 Task: Create new Company, with domain: 'viacomcbs.com' and type: 'Prospect'. Add new contact for this company, with mail Id: 'Asha.Moore@viacomcbs.com', First Name: Asha, Last name:  Moore, Job Title: 'UI/UX Developer', Phone Number: '(408) 555-9016'. Change life cycle stage to  Lead and lead status to  Open. Logged in from softage.1@softage.net
Action: Mouse moved to (119, 76)
Screenshot: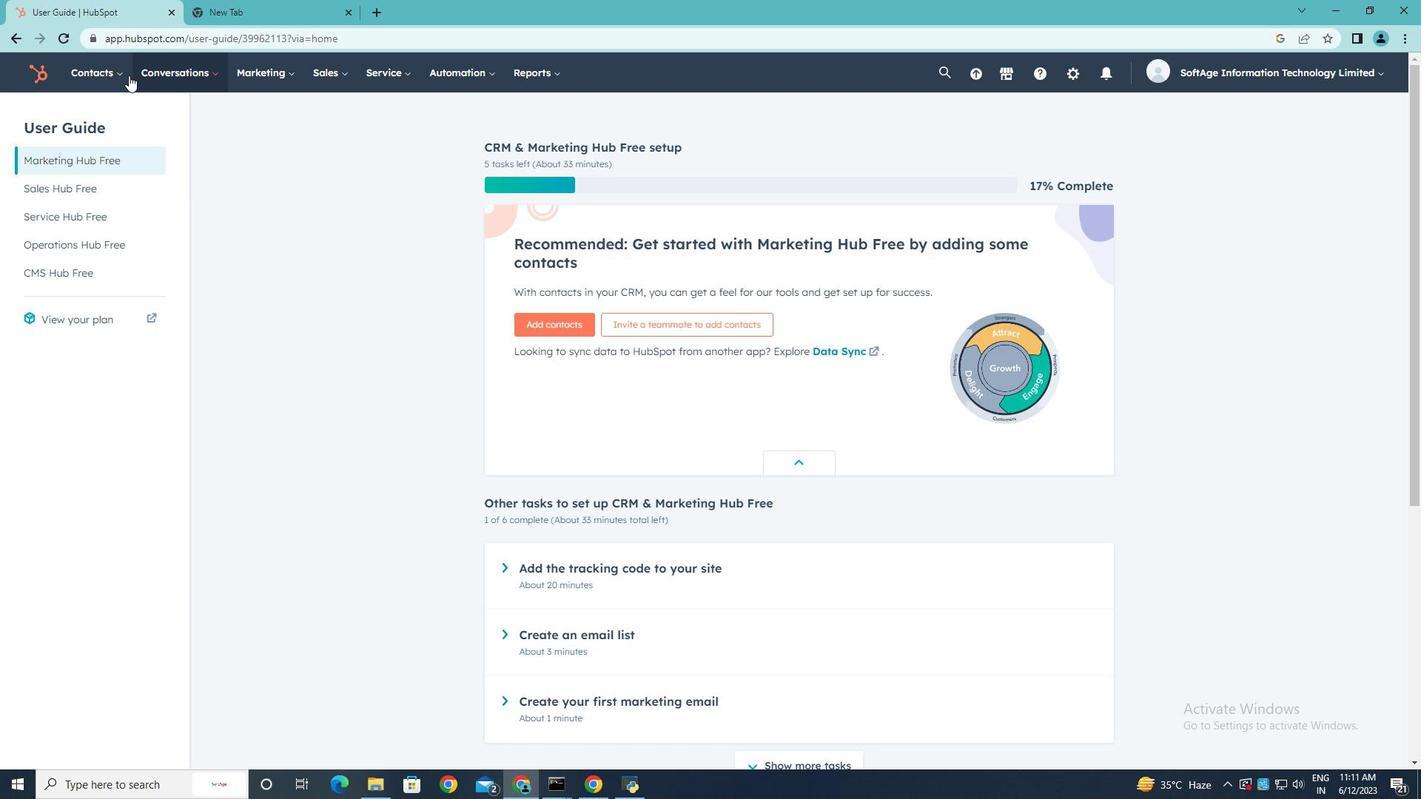 
Action: Mouse pressed left at (119, 76)
Screenshot: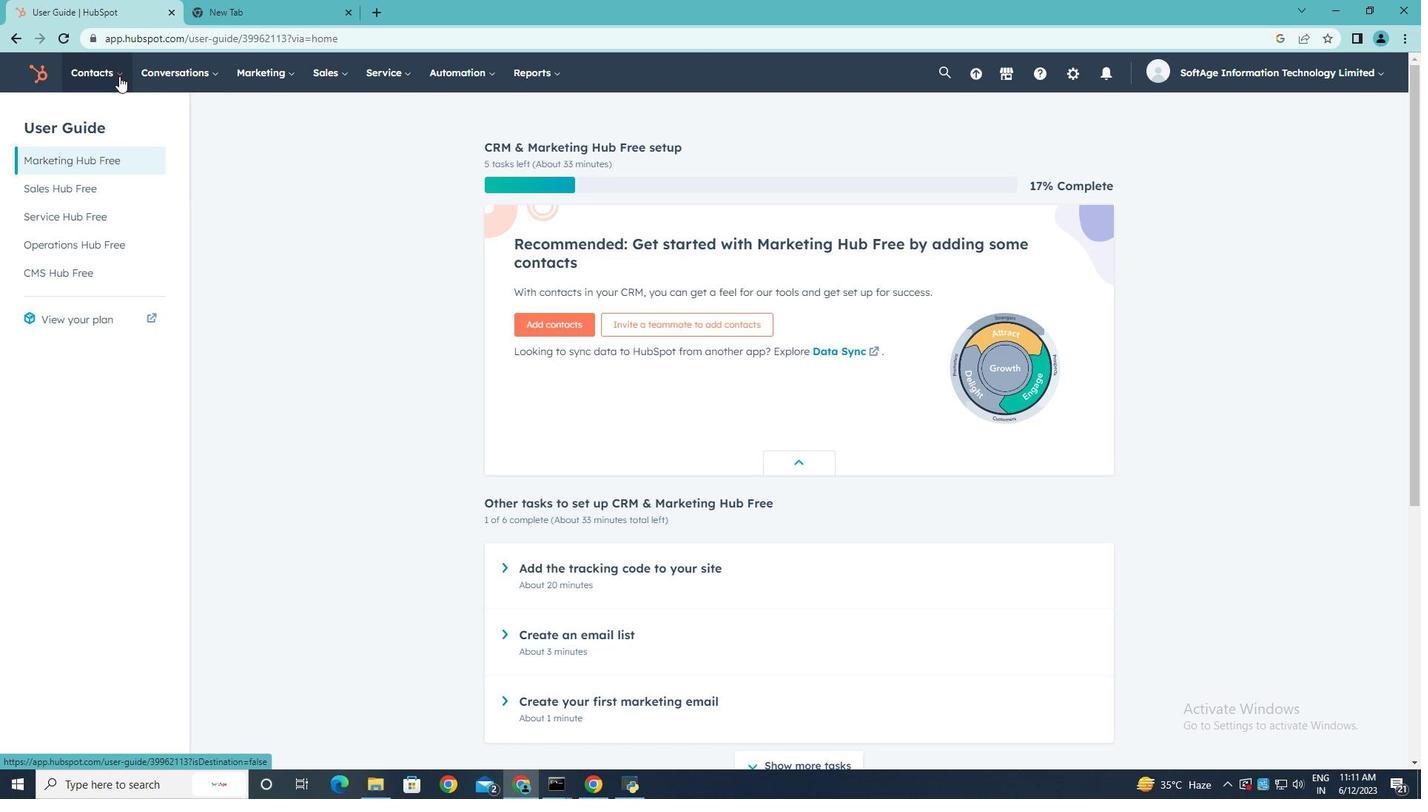 
Action: Mouse moved to (114, 145)
Screenshot: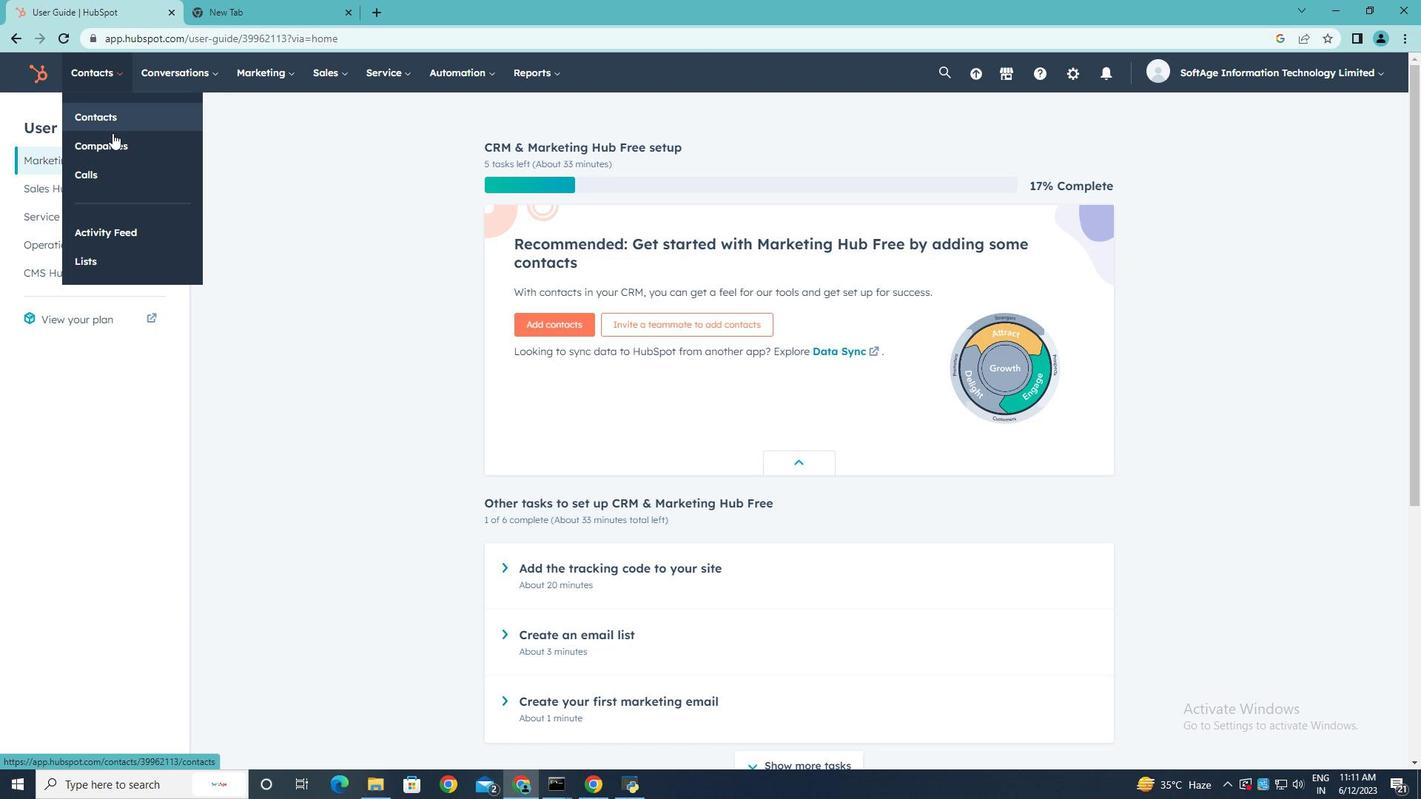 
Action: Mouse pressed left at (114, 145)
Screenshot: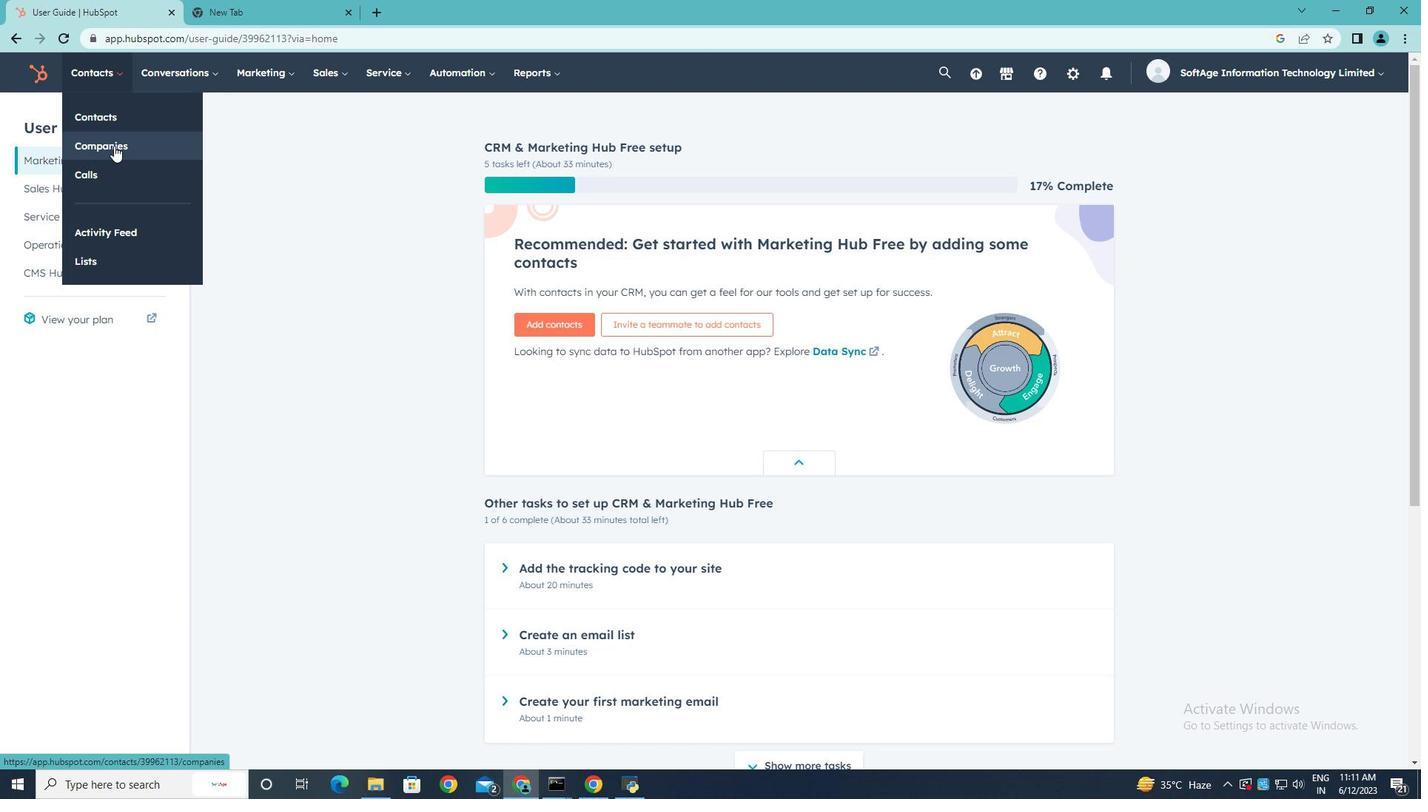 
Action: Mouse moved to (1330, 126)
Screenshot: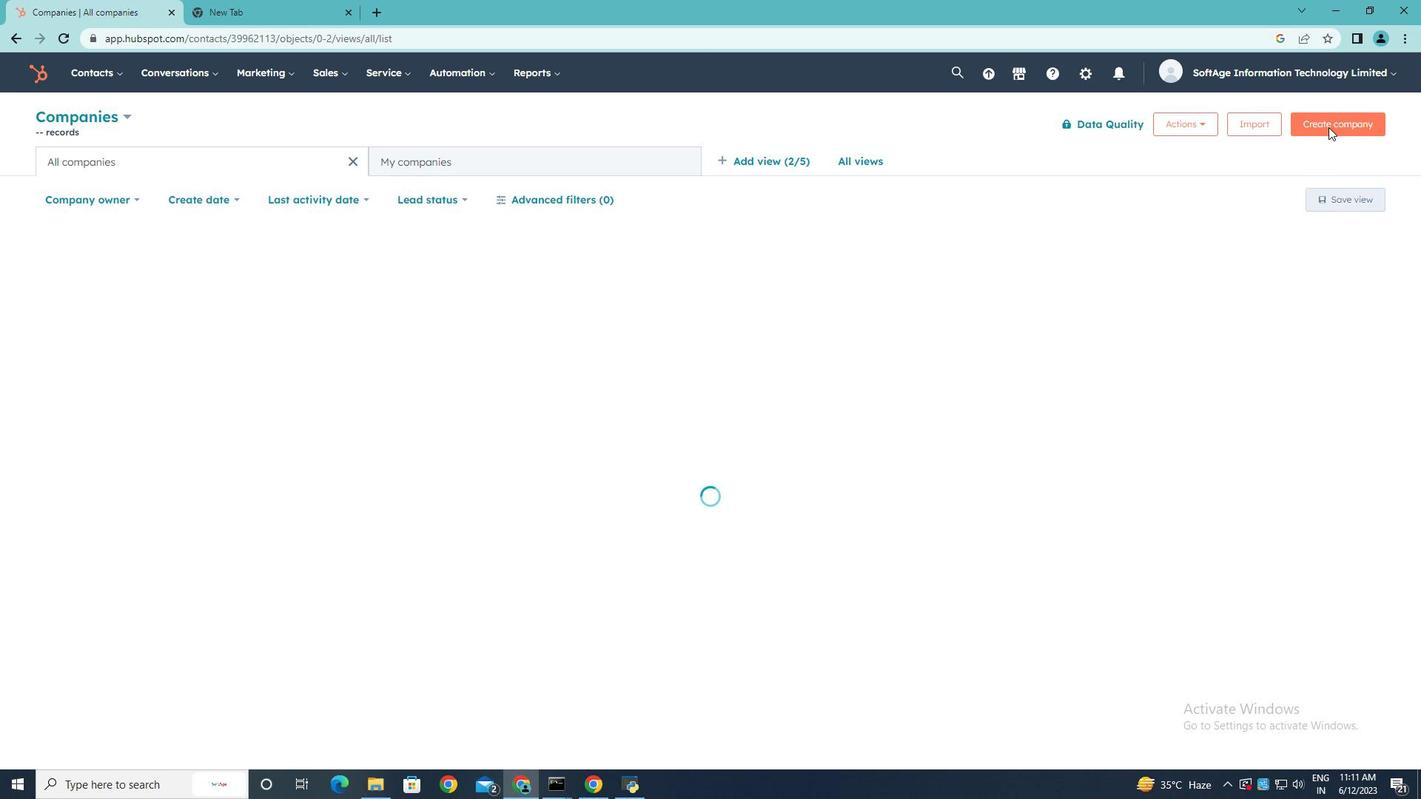 
Action: Mouse pressed left at (1330, 126)
Screenshot: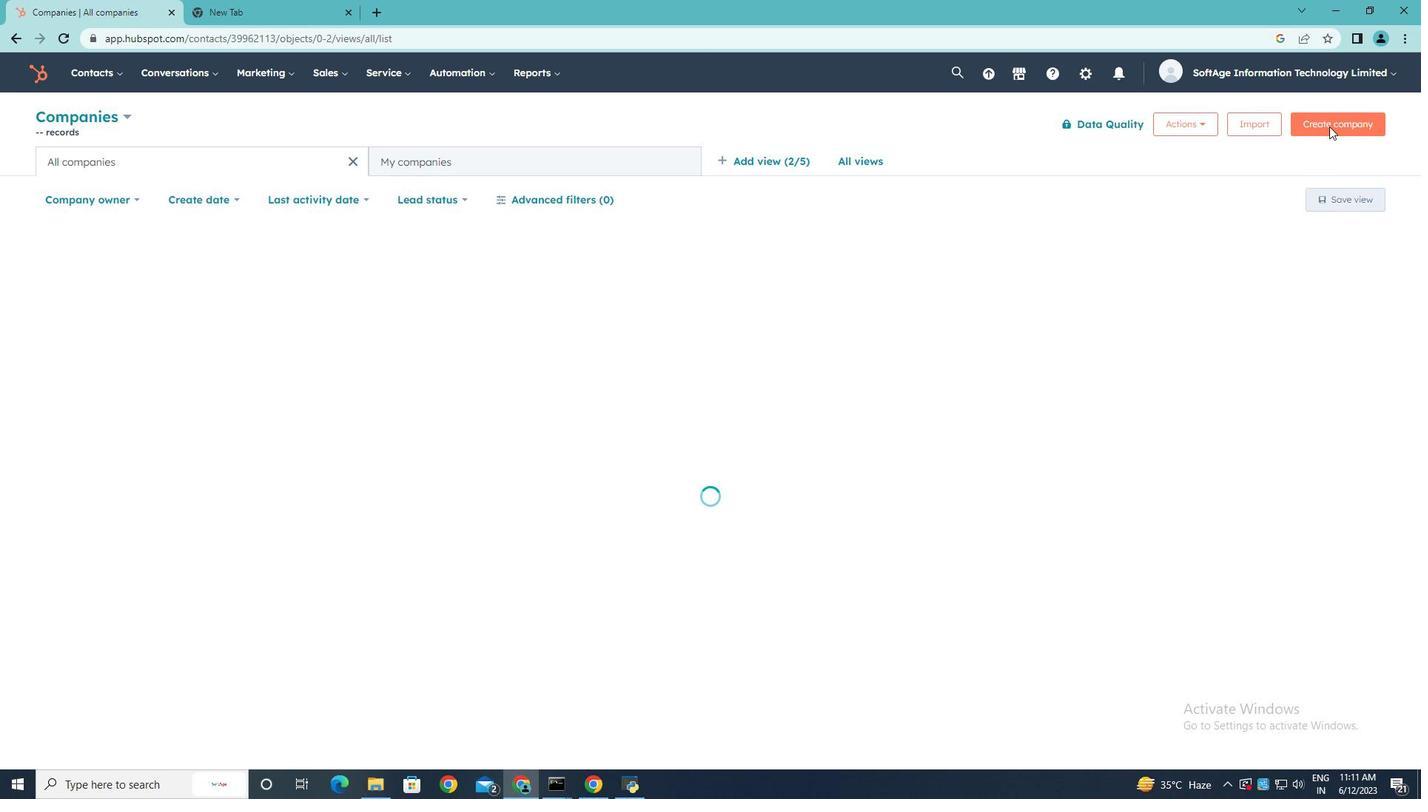 
Action: Mouse moved to (1099, 195)
Screenshot: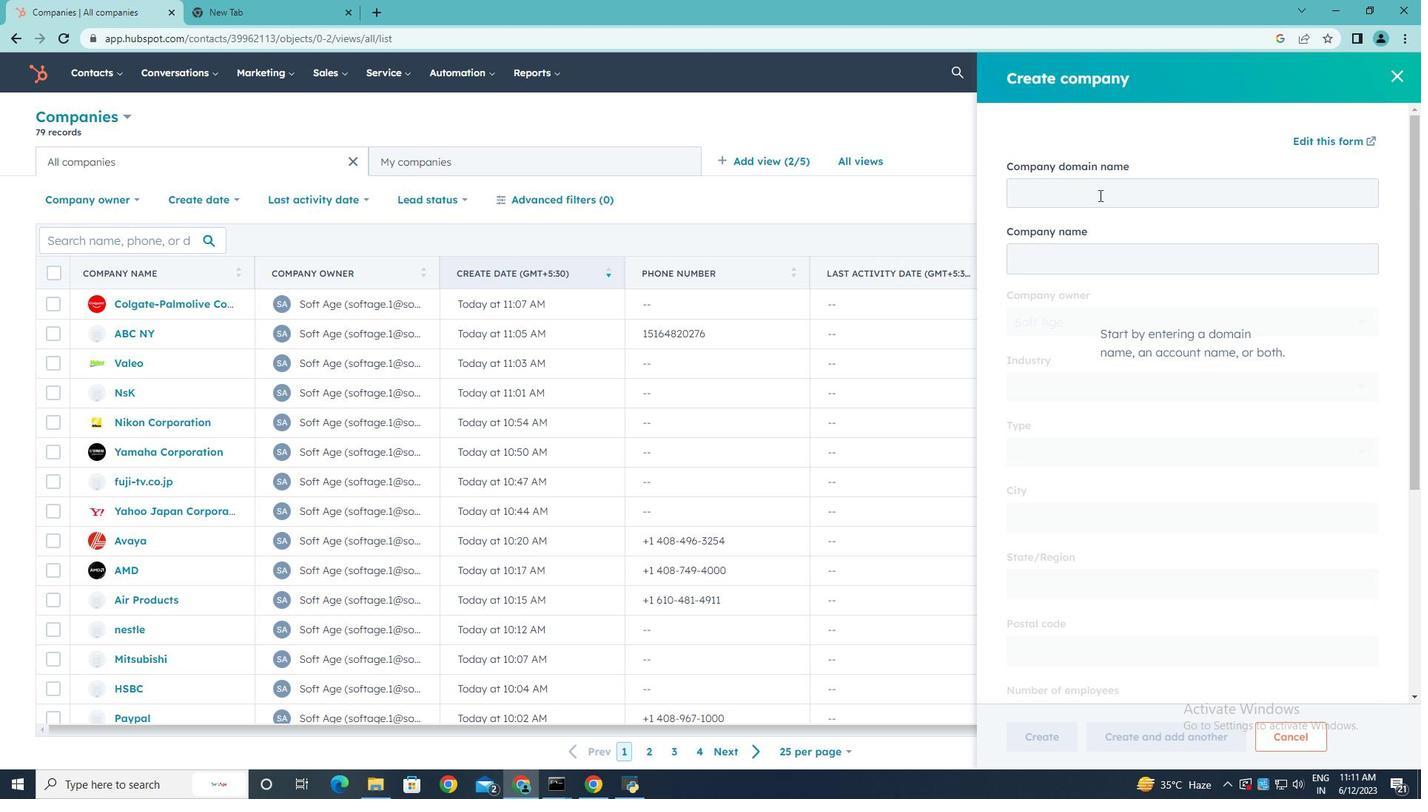 
Action: Mouse pressed left at (1099, 195)
Screenshot: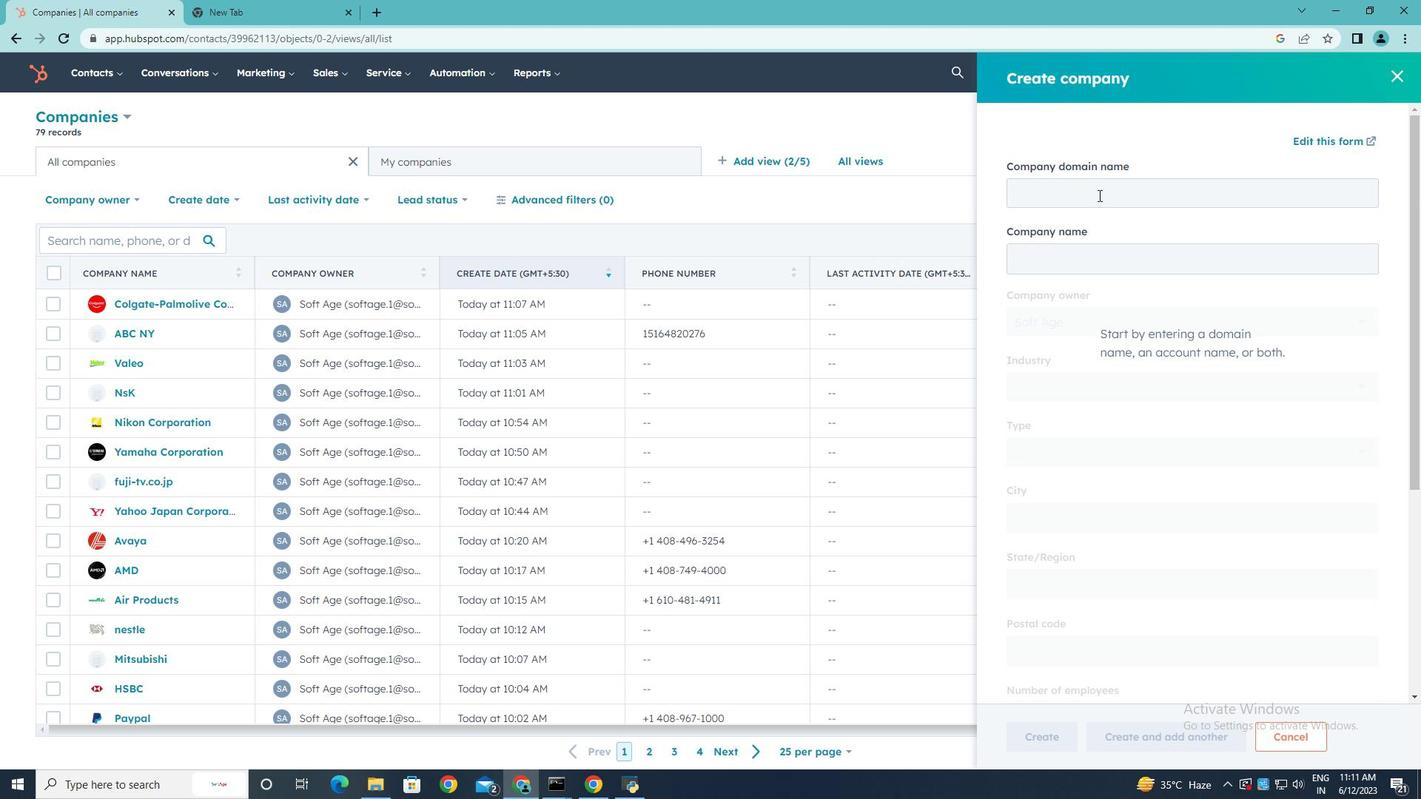 
Action: Key pressed viacomcbs.com
Screenshot: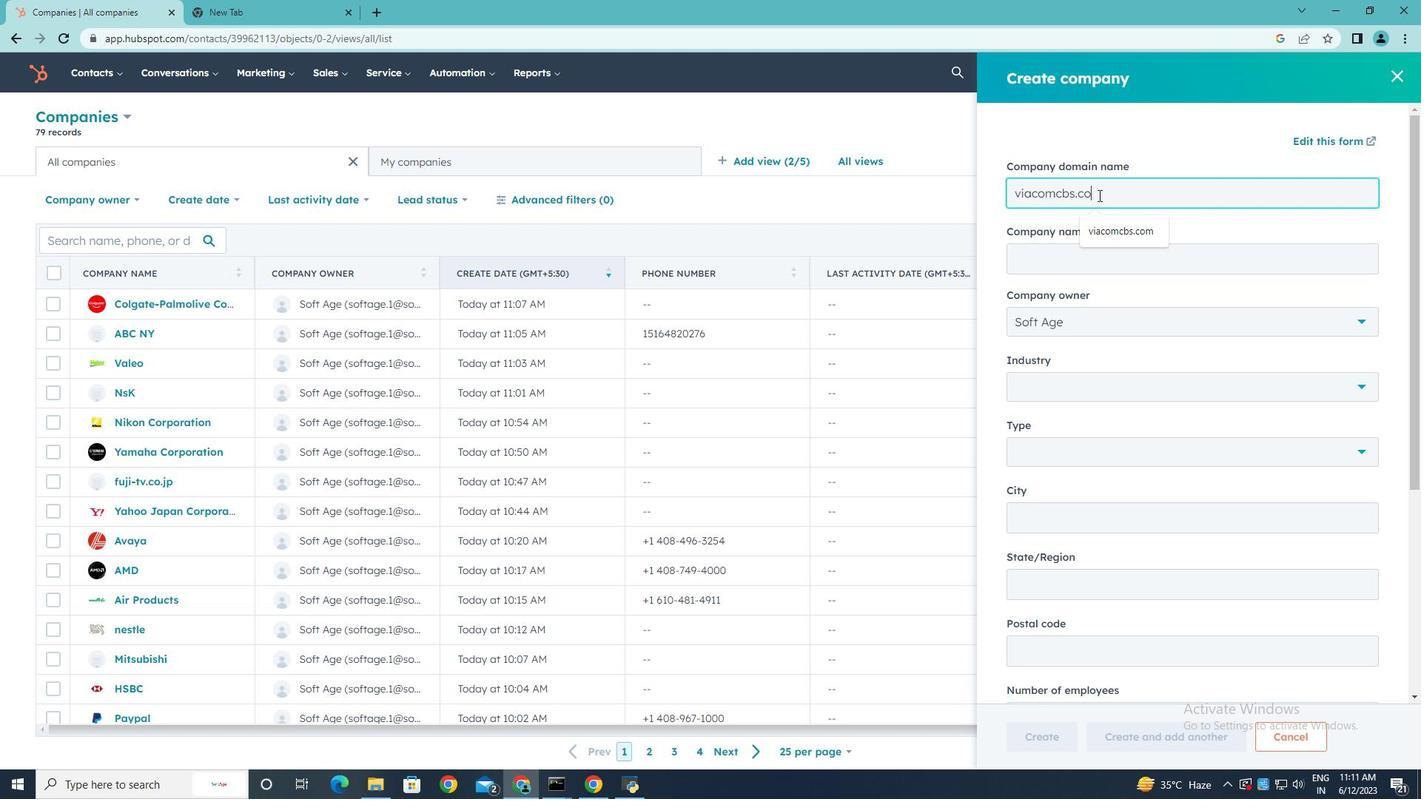 
Action: Mouse moved to (1119, 226)
Screenshot: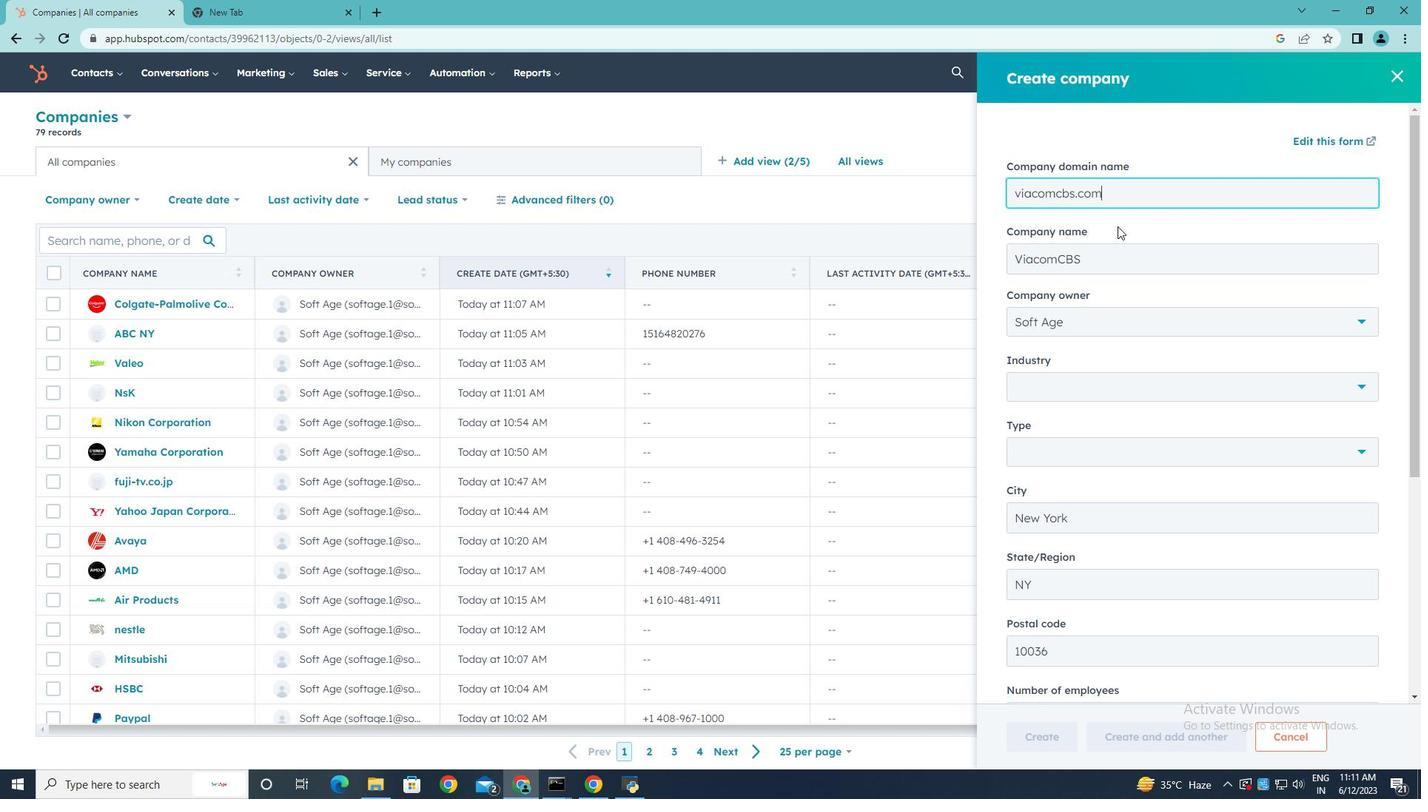 
Action: Mouse scrolled (1119, 225) with delta (0, 0)
Screenshot: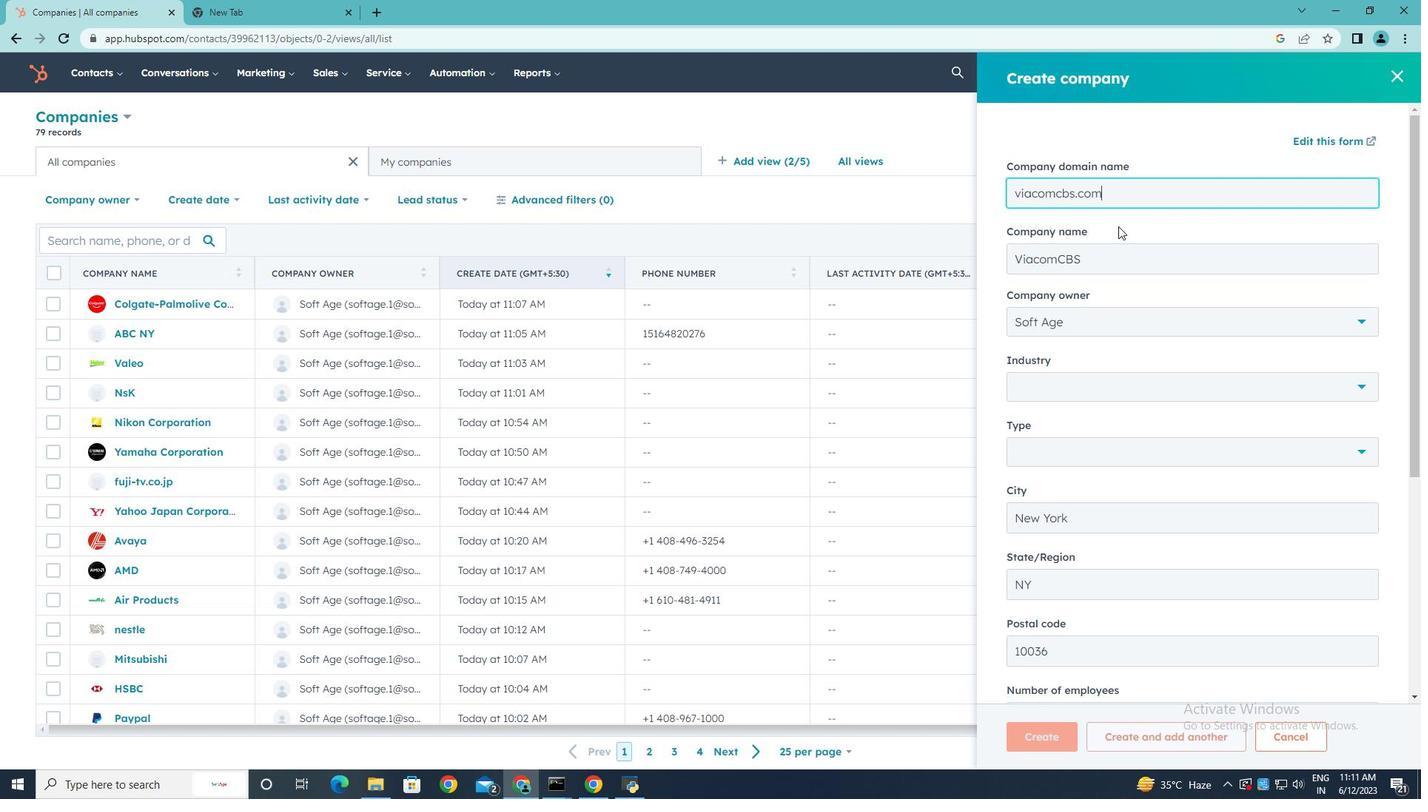 
Action: Mouse scrolled (1119, 225) with delta (0, 0)
Screenshot: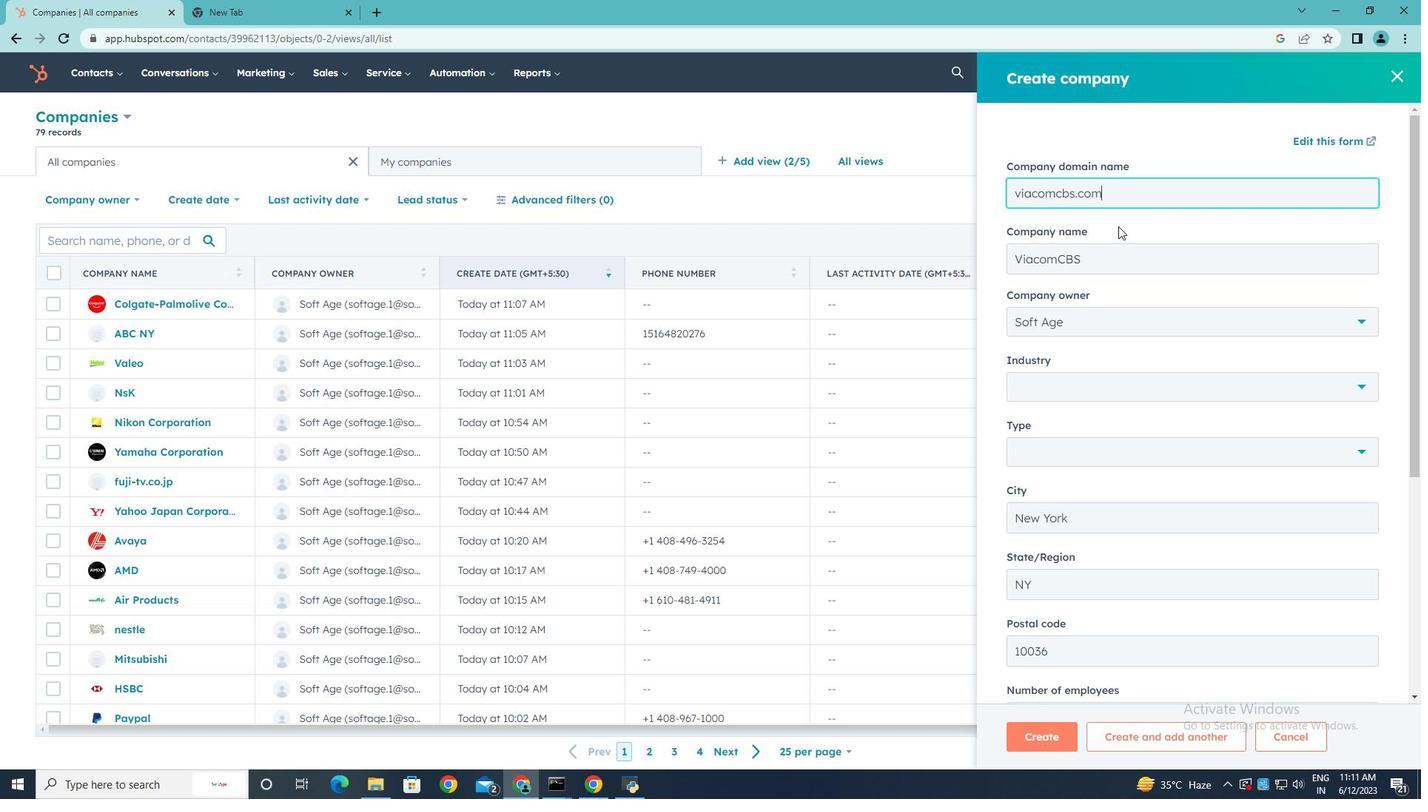 
Action: Mouse moved to (1363, 305)
Screenshot: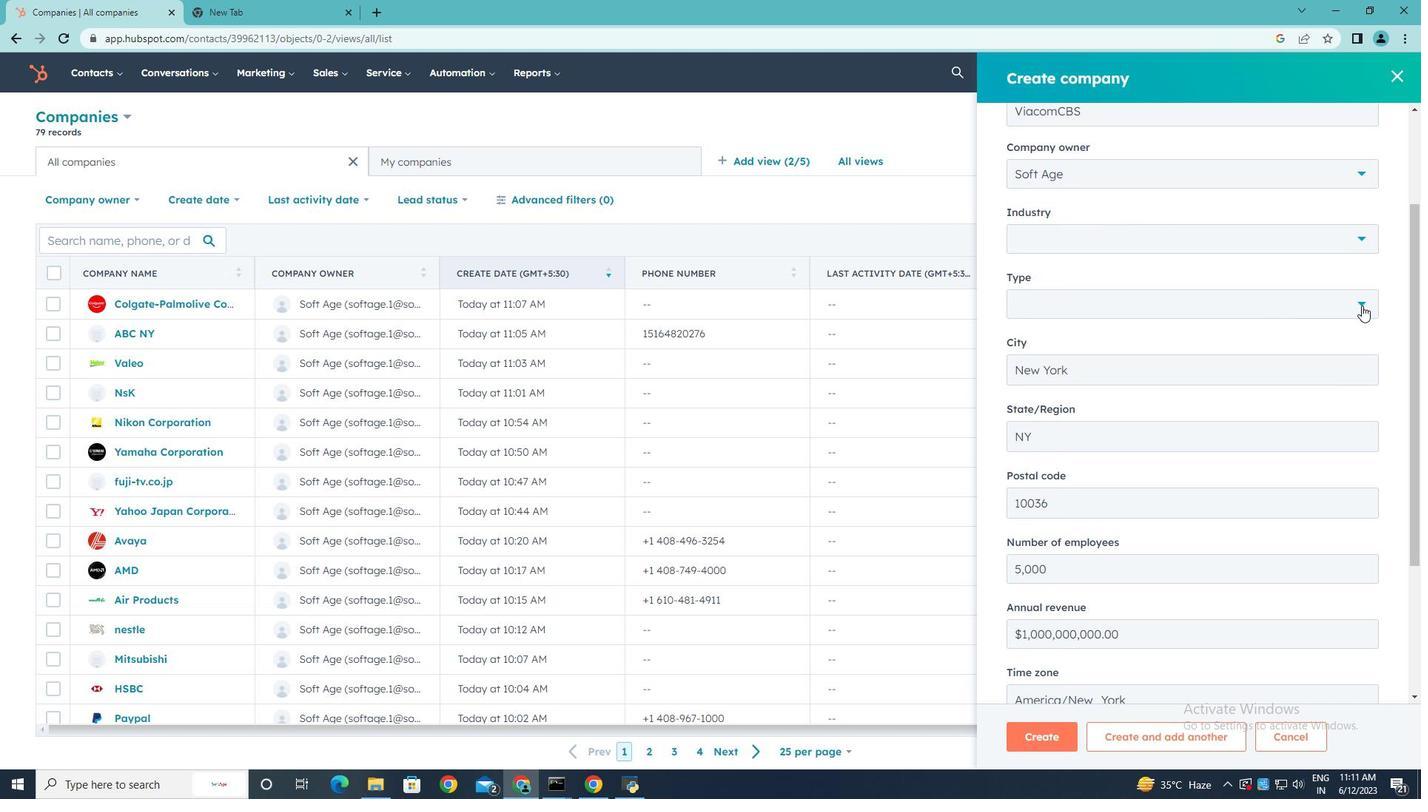
Action: Mouse pressed left at (1363, 305)
Screenshot: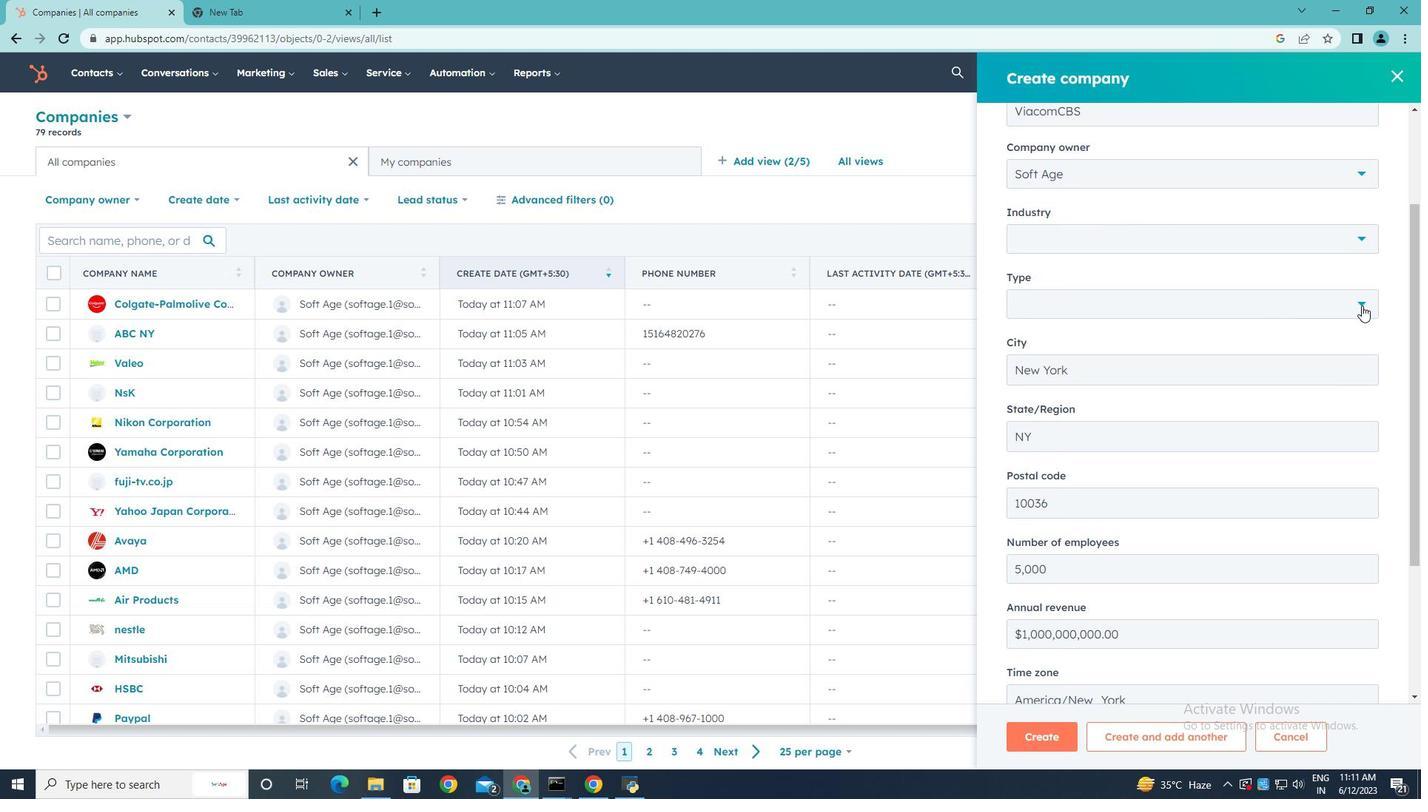 
Action: Mouse moved to (1173, 376)
Screenshot: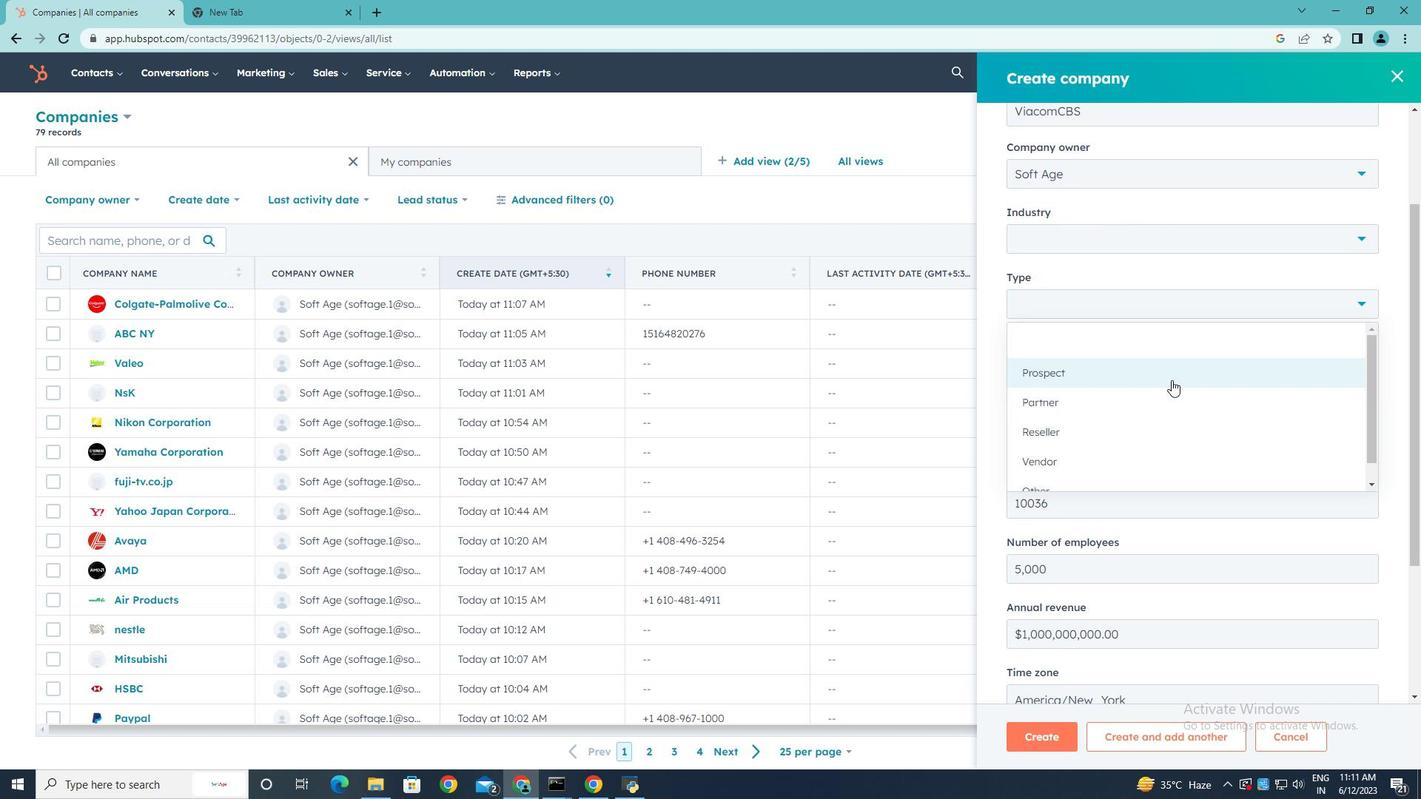 
Action: Mouse pressed left at (1173, 376)
Screenshot: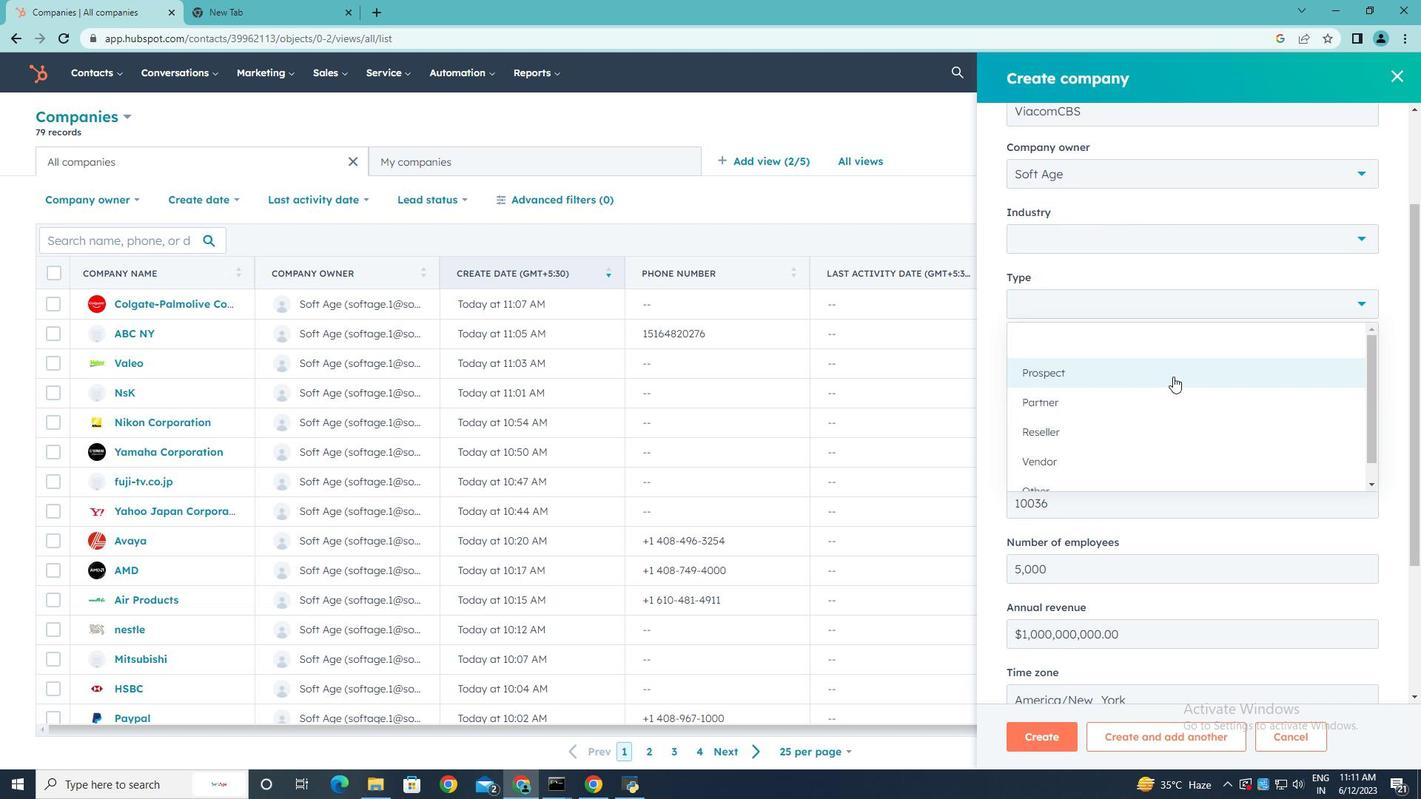 
Action: Mouse scrolled (1173, 376) with delta (0, 0)
Screenshot: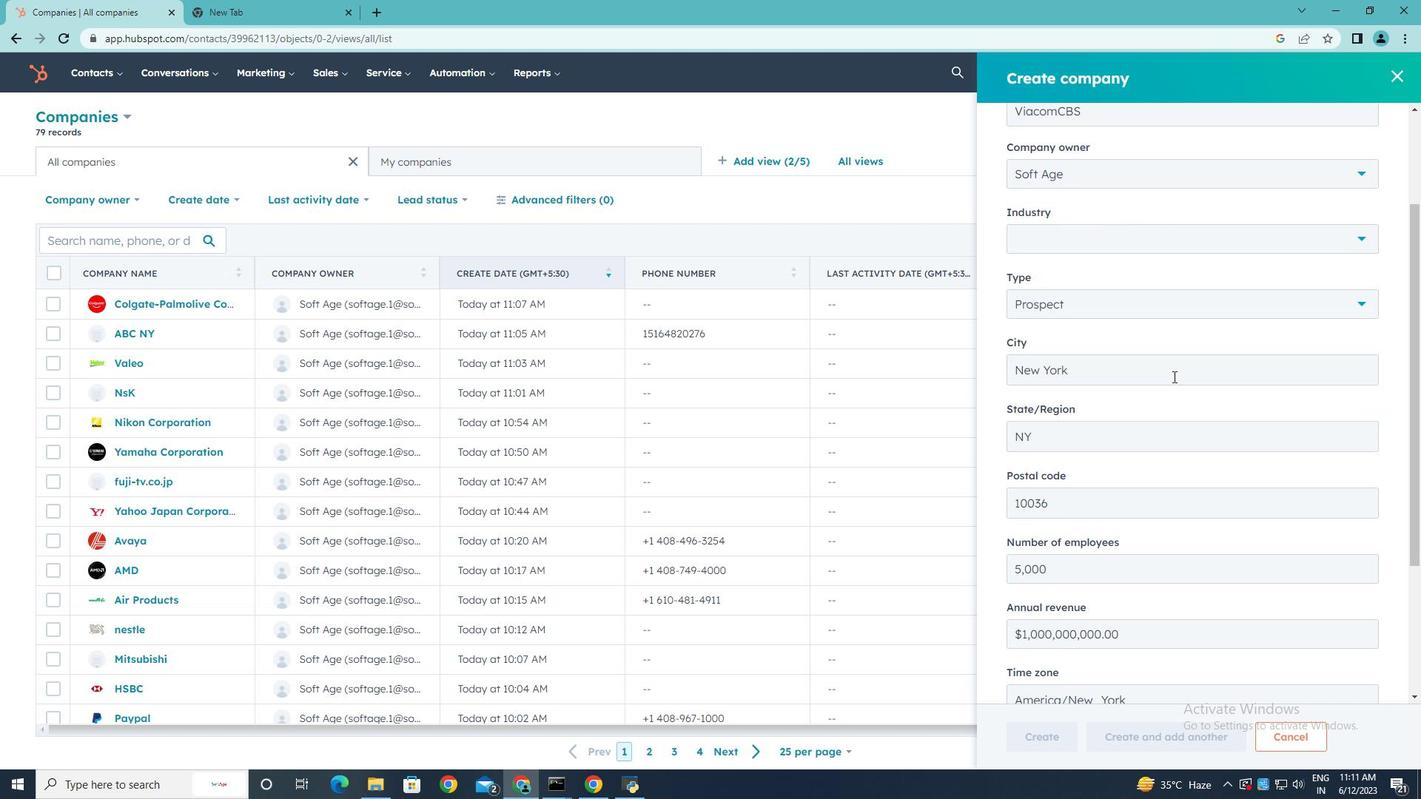 
Action: Mouse scrolled (1173, 376) with delta (0, 0)
Screenshot: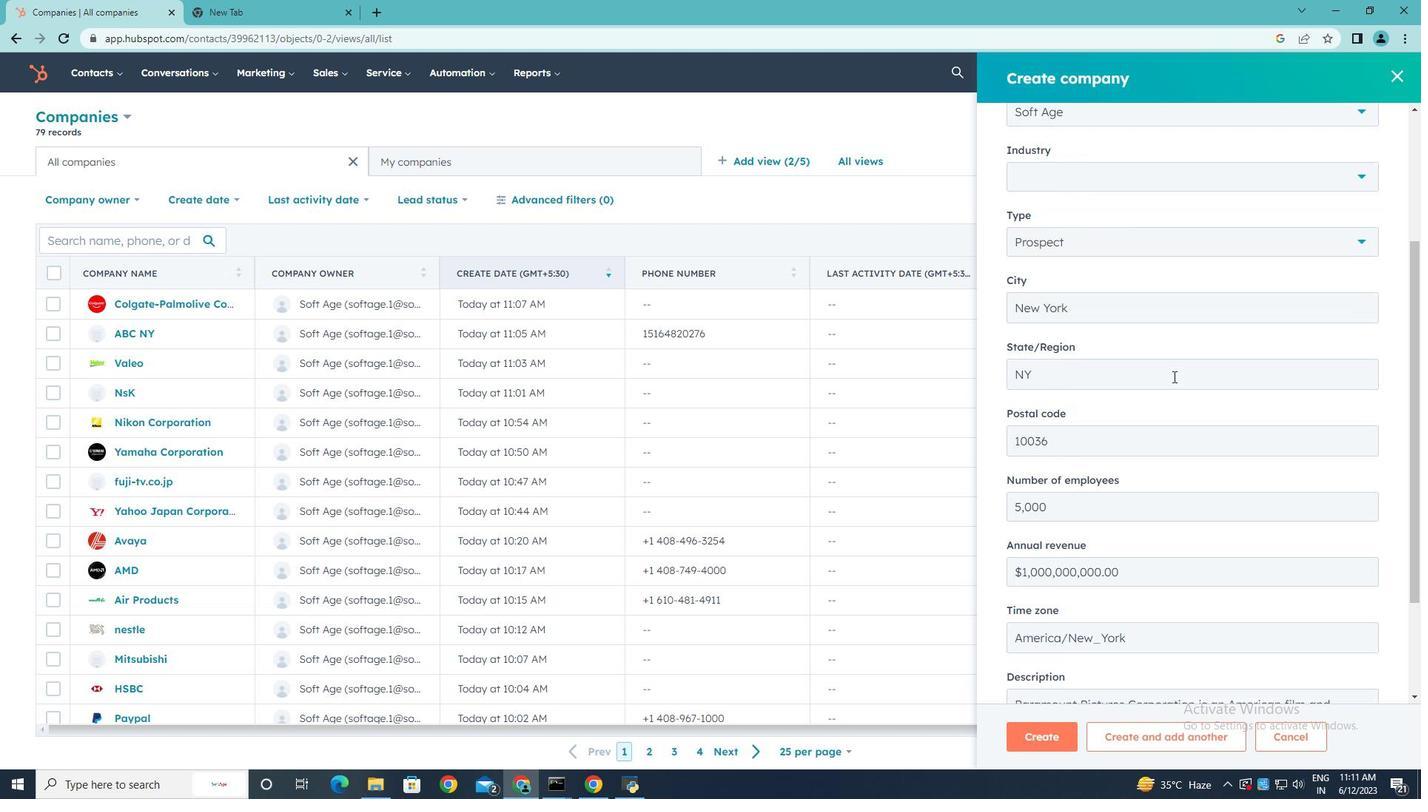 
Action: Mouse scrolled (1173, 376) with delta (0, 0)
Screenshot: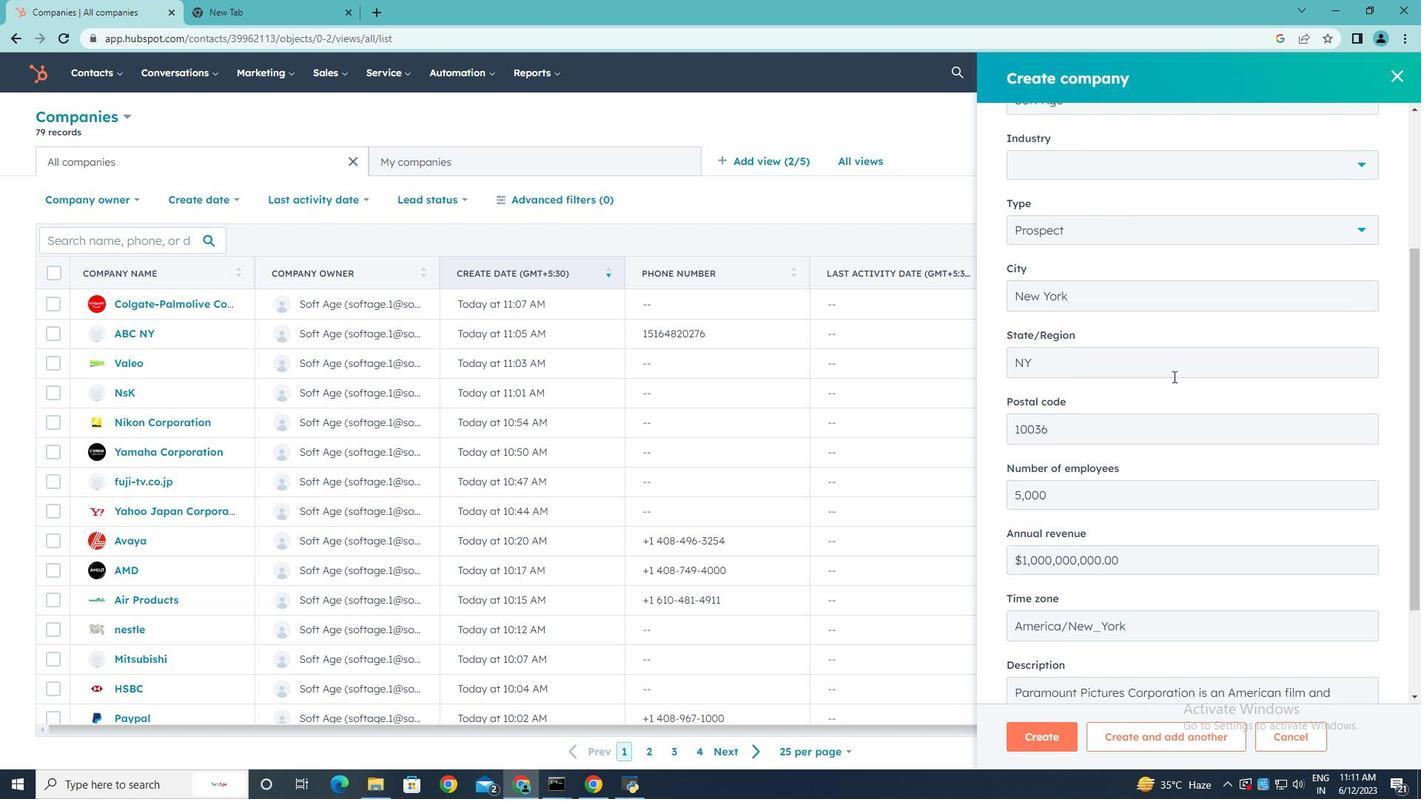 
Action: Mouse scrolled (1173, 376) with delta (0, 0)
Screenshot: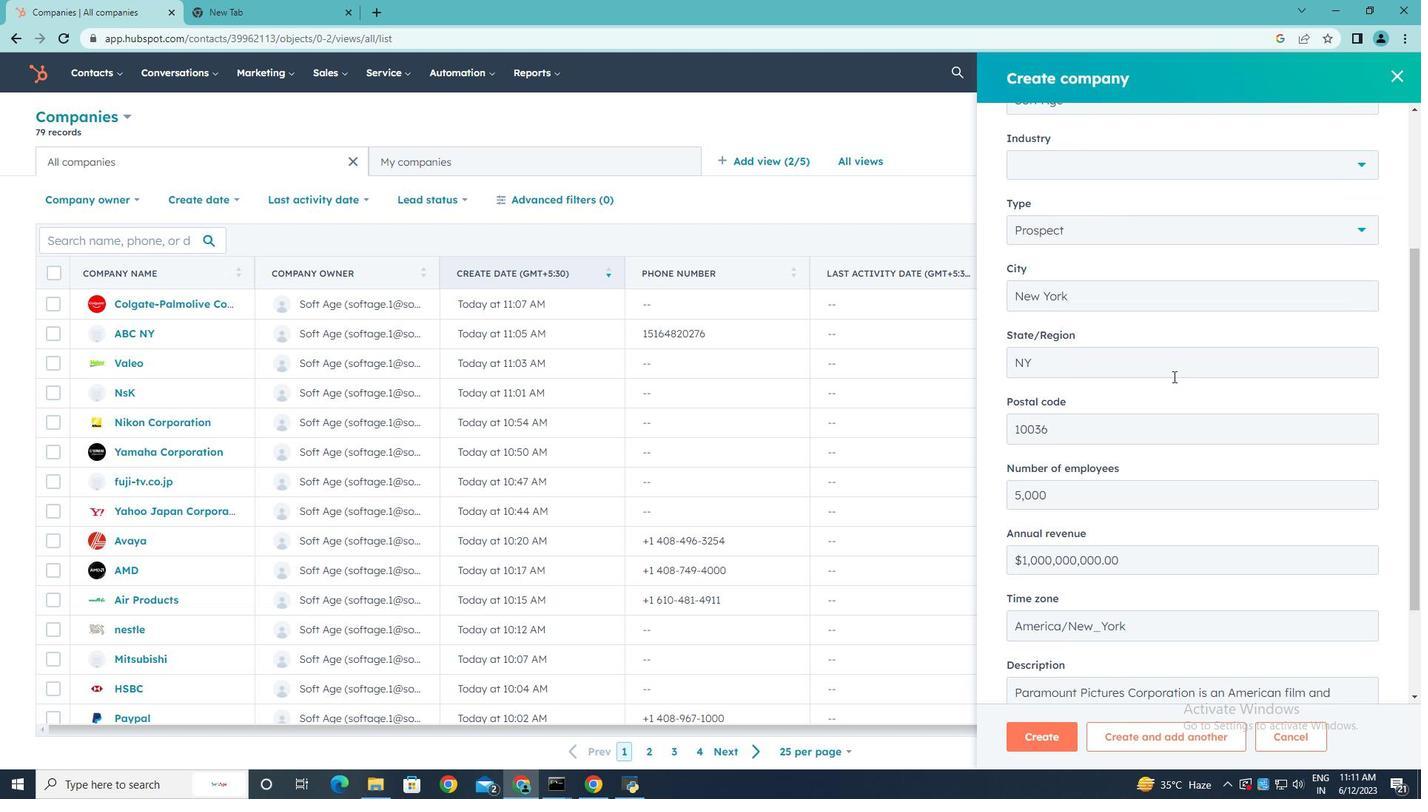
Action: Mouse scrolled (1173, 376) with delta (0, 0)
Screenshot: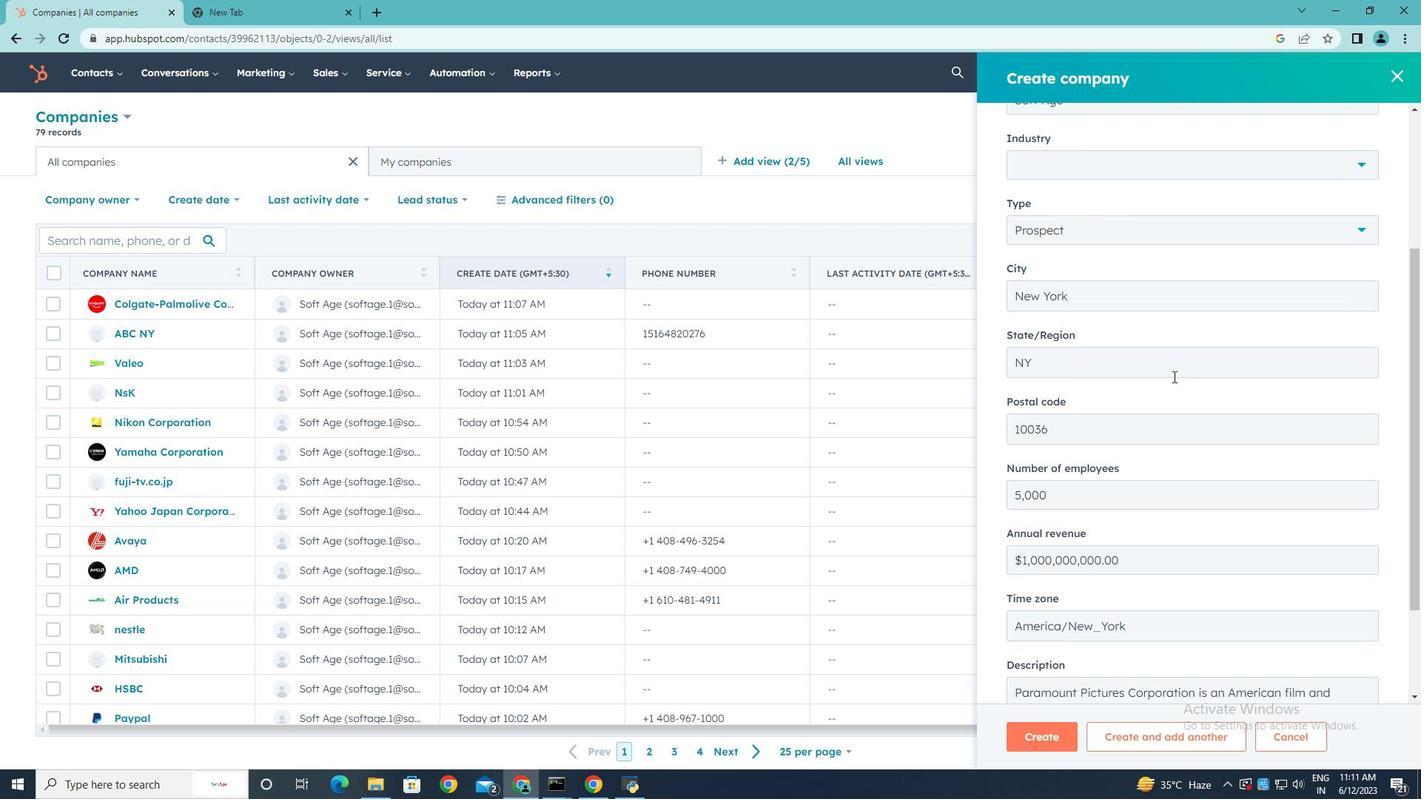
Action: Mouse moved to (1033, 742)
Screenshot: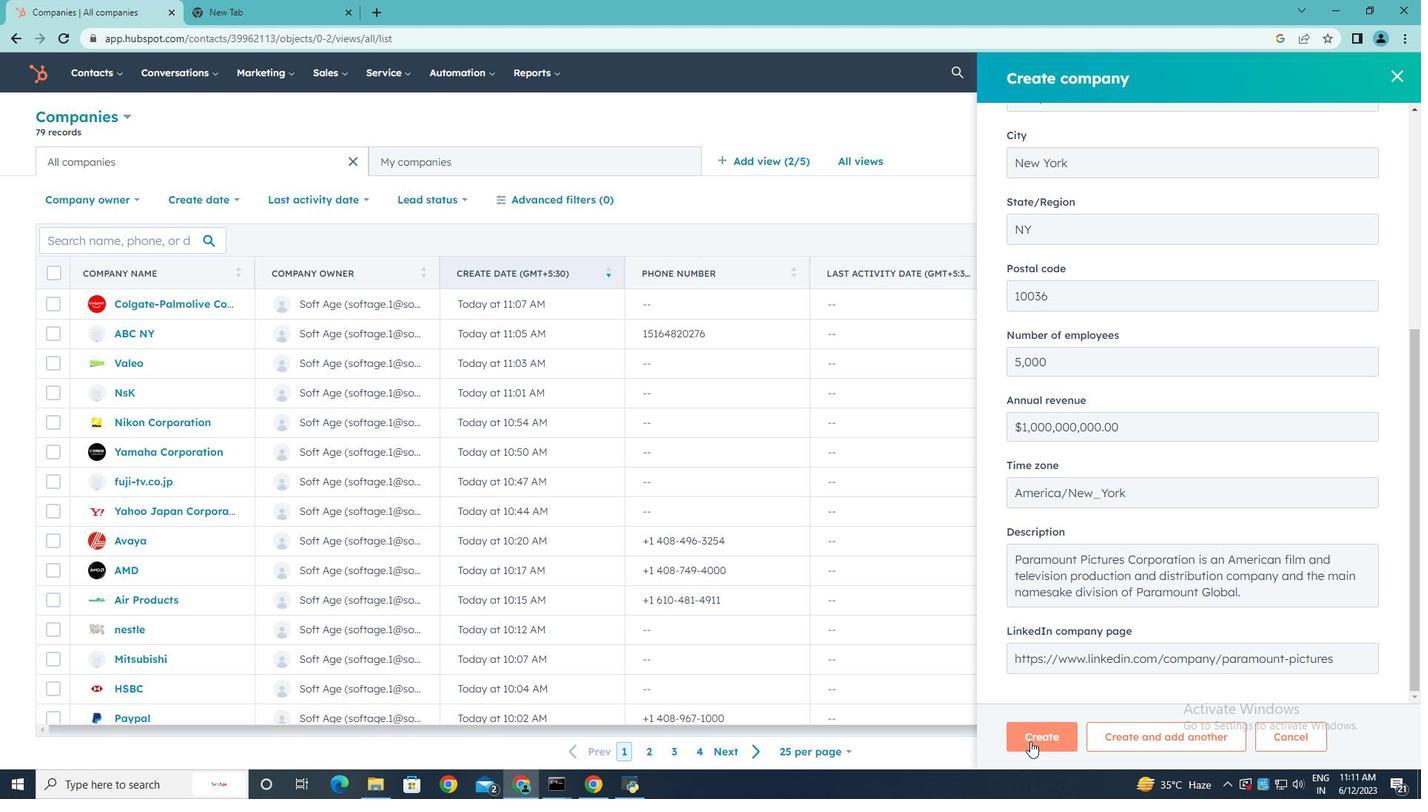 
Action: Mouse pressed left at (1033, 742)
Screenshot: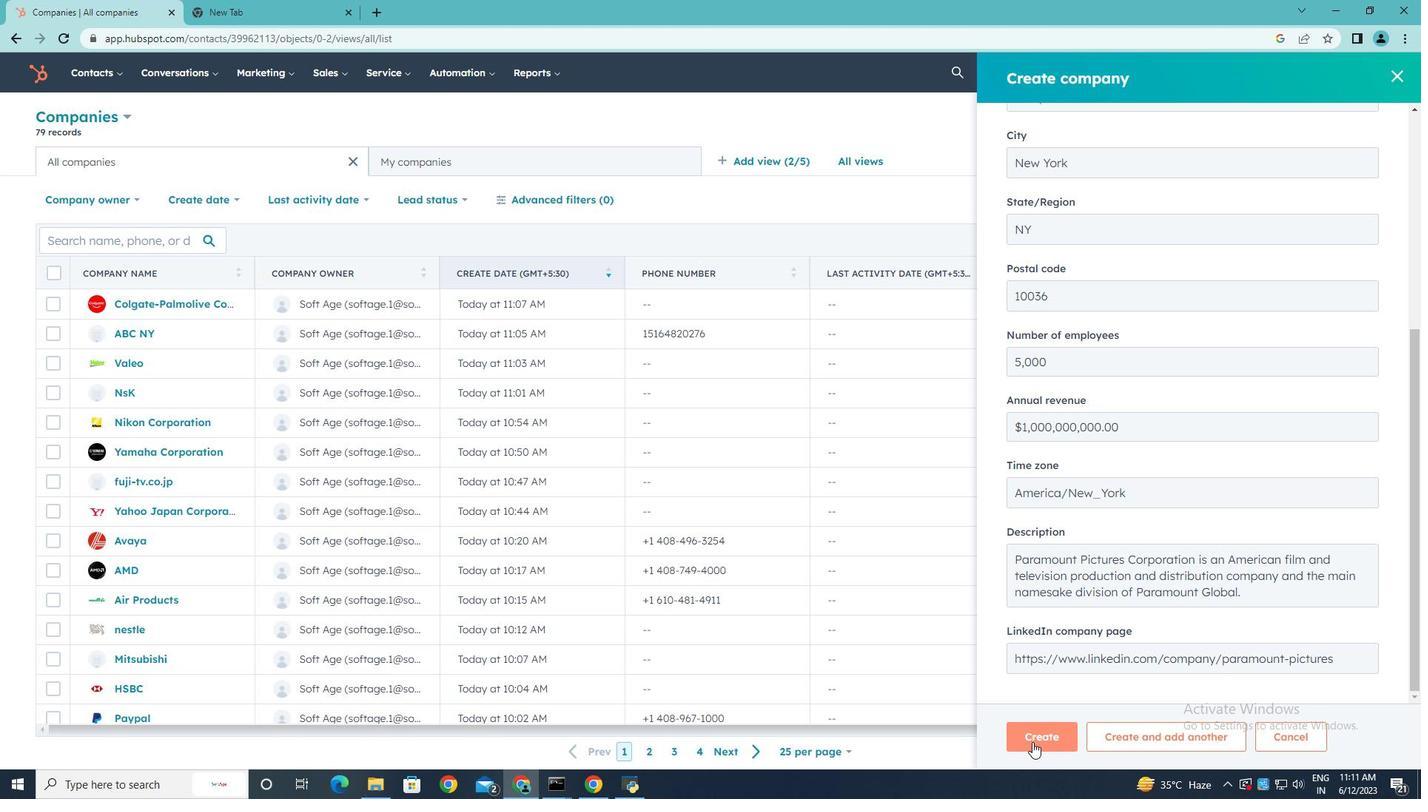 
Action: Mouse moved to (1004, 478)
Screenshot: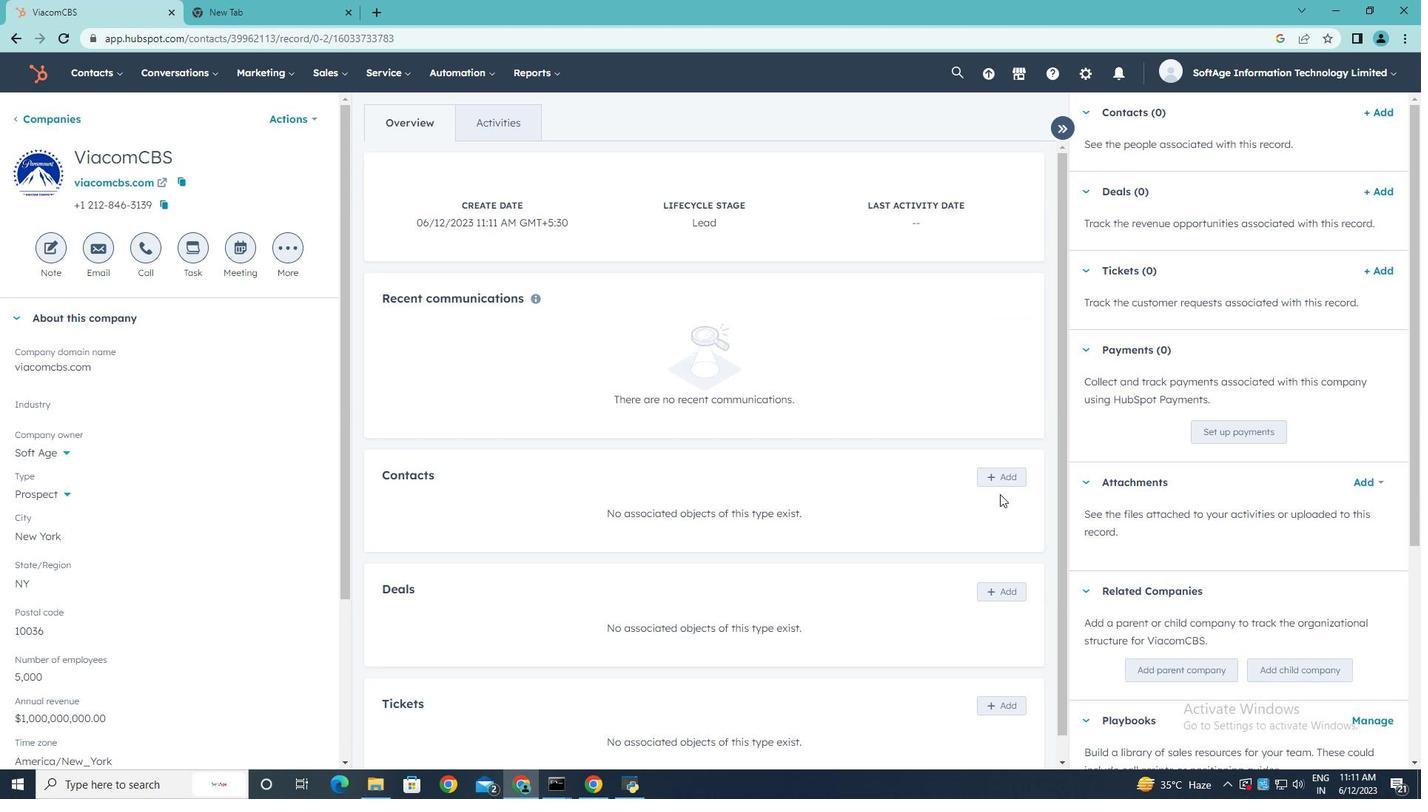 
Action: Mouse pressed left at (1004, 478)
Screenshot: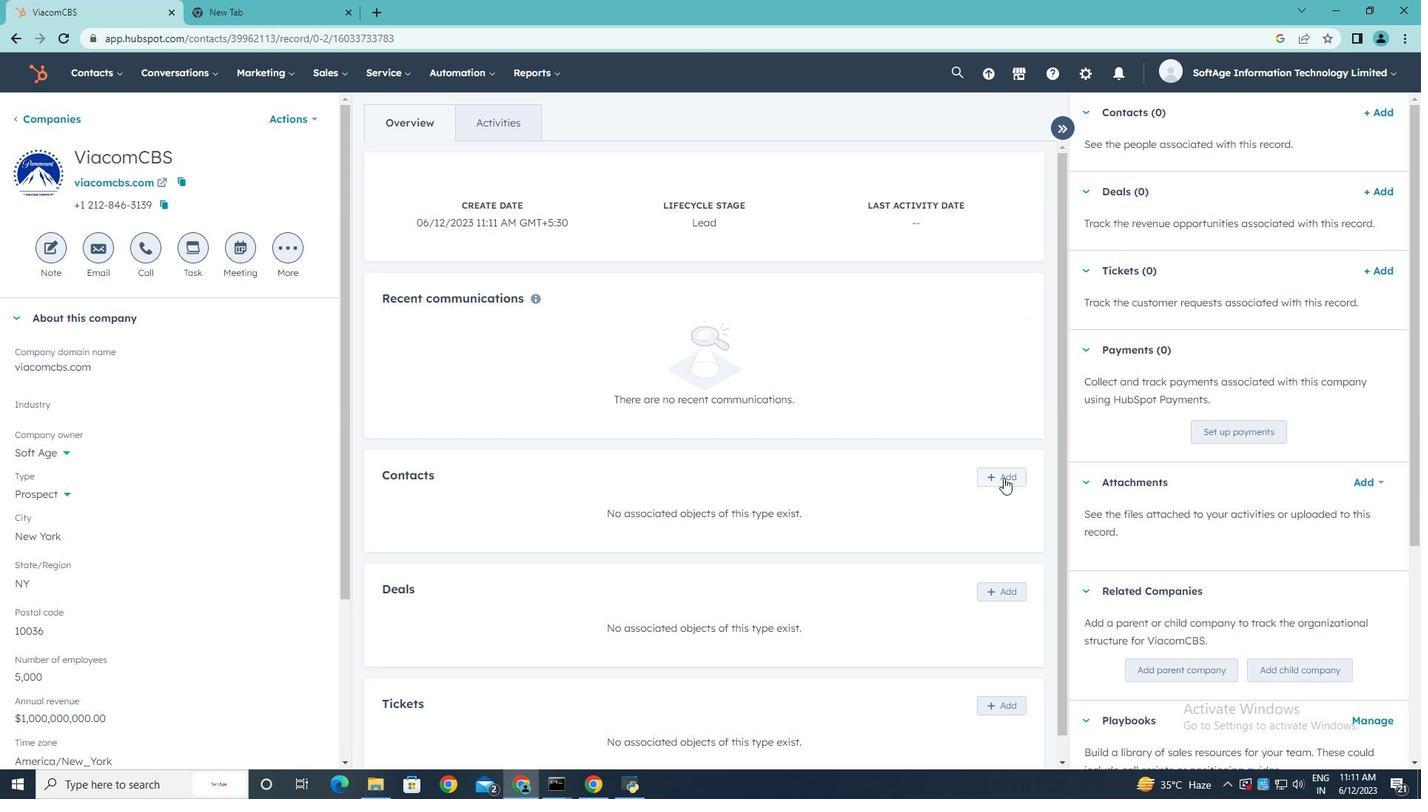 
Action: Mouse moved to (1109, 152)
Screenshot: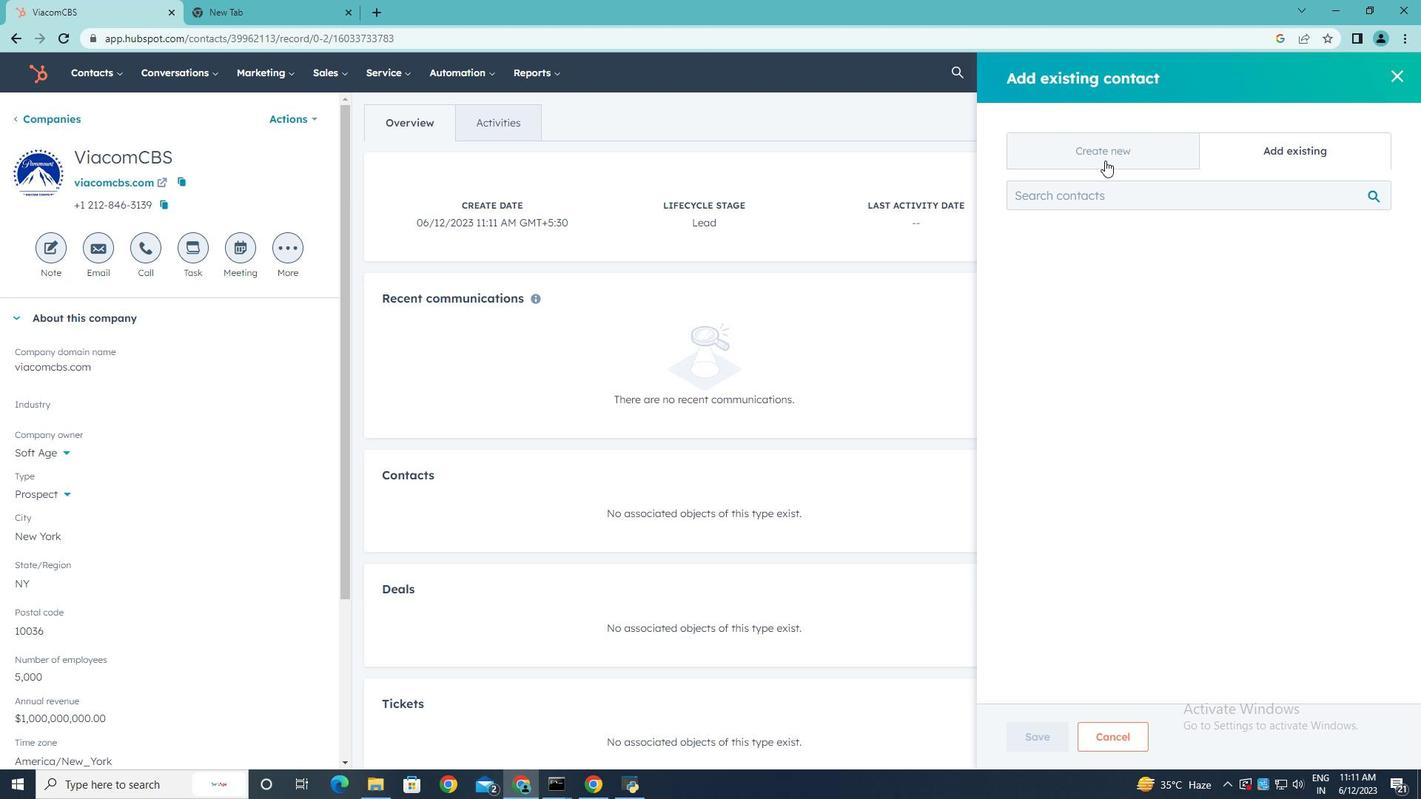 
Action: Mouse pressed left at (1109, 152)
Screenshot: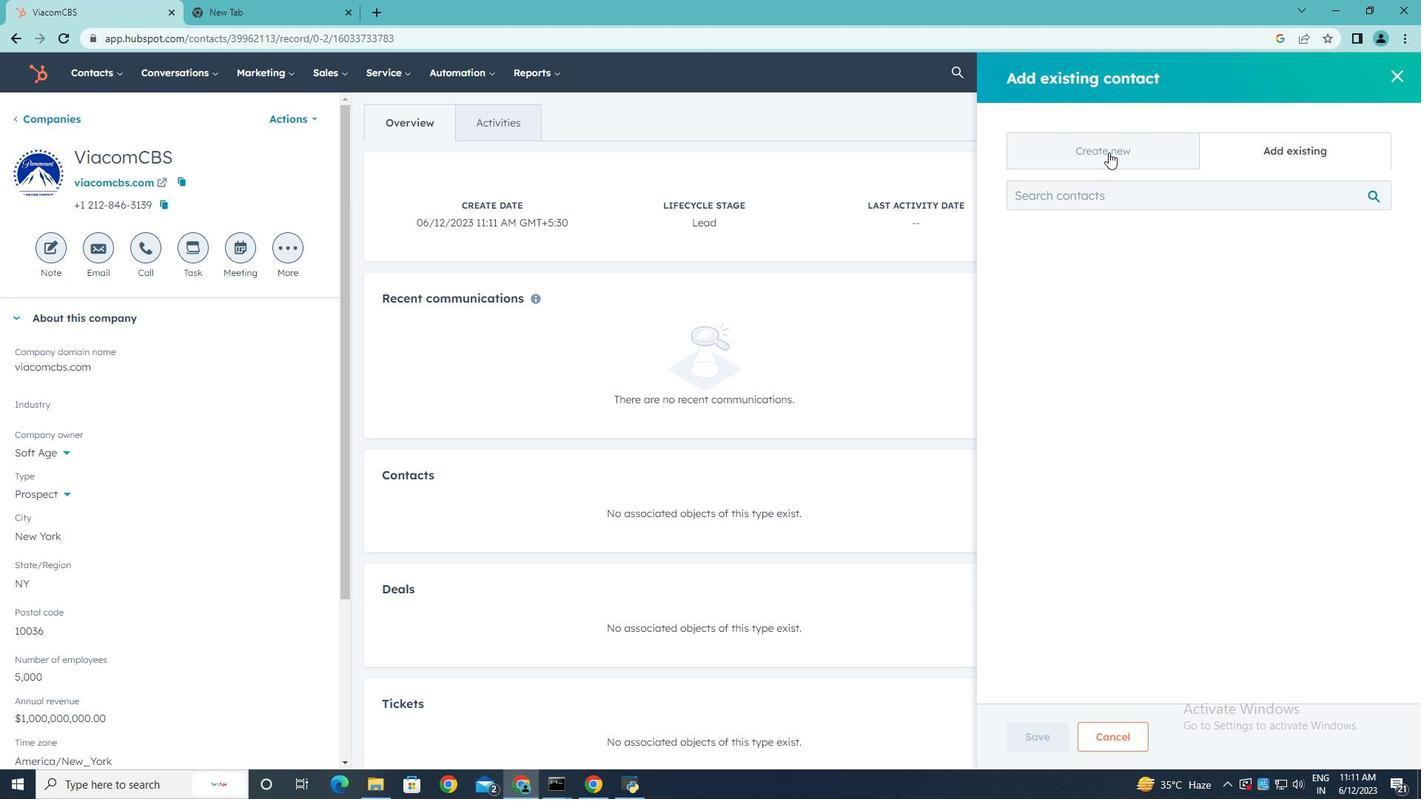 
Action: Mouse moved to (1052, 238)
Screenshot: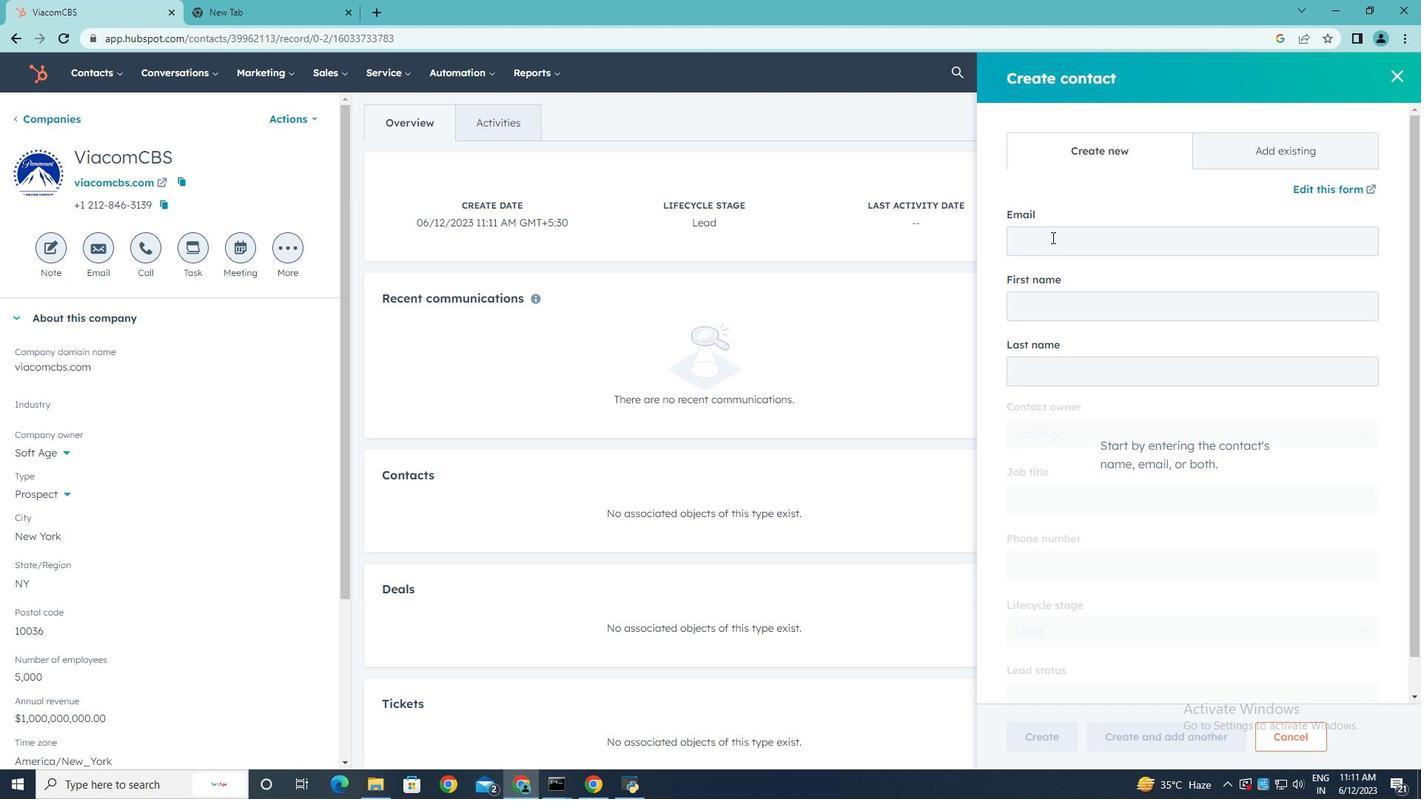 
Action: Mouse pressed left at (1052, 238)
Screenshot: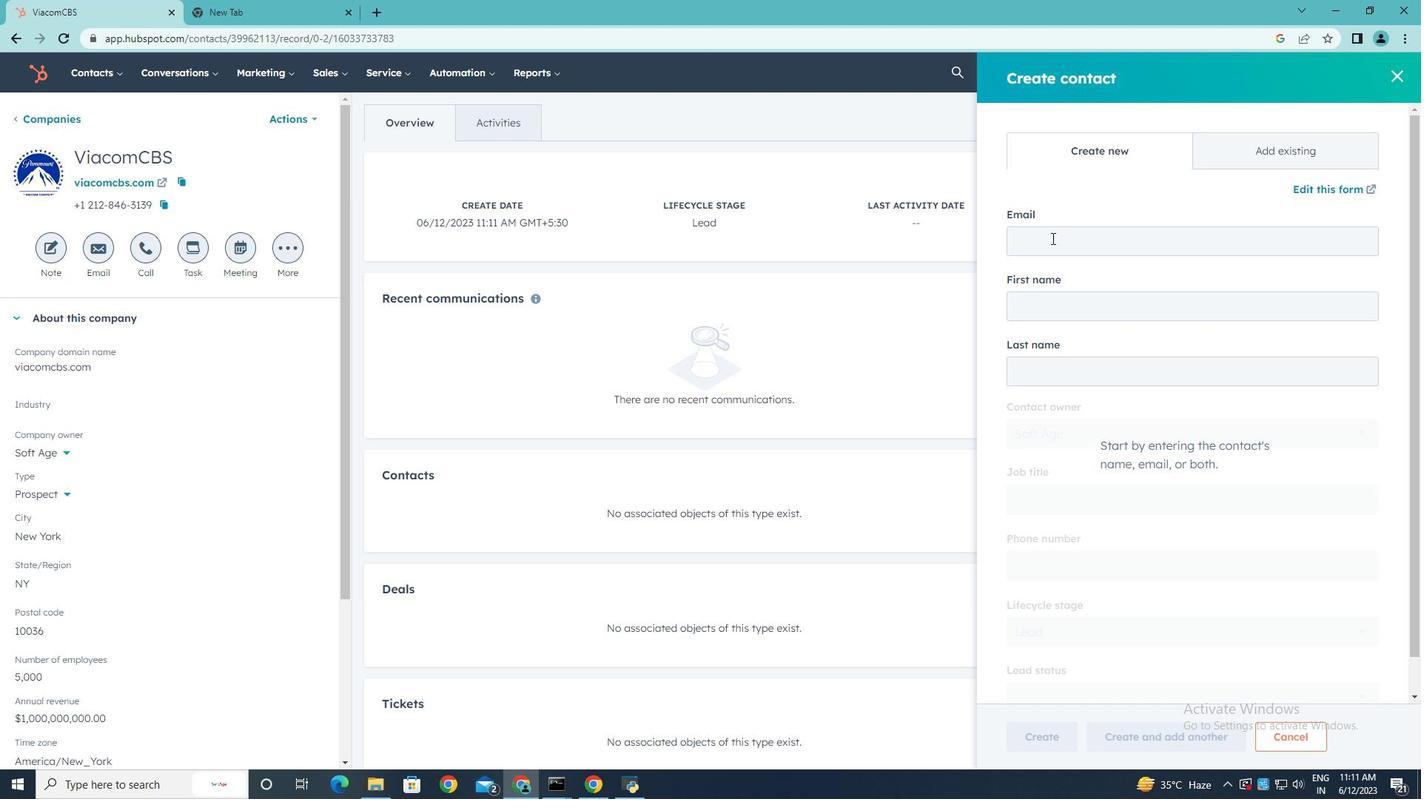 
Action: Key pressed <Key.shift>Asha.<Key.shift>Moore<Key.shift>@viacomcbs.com
Screenshot: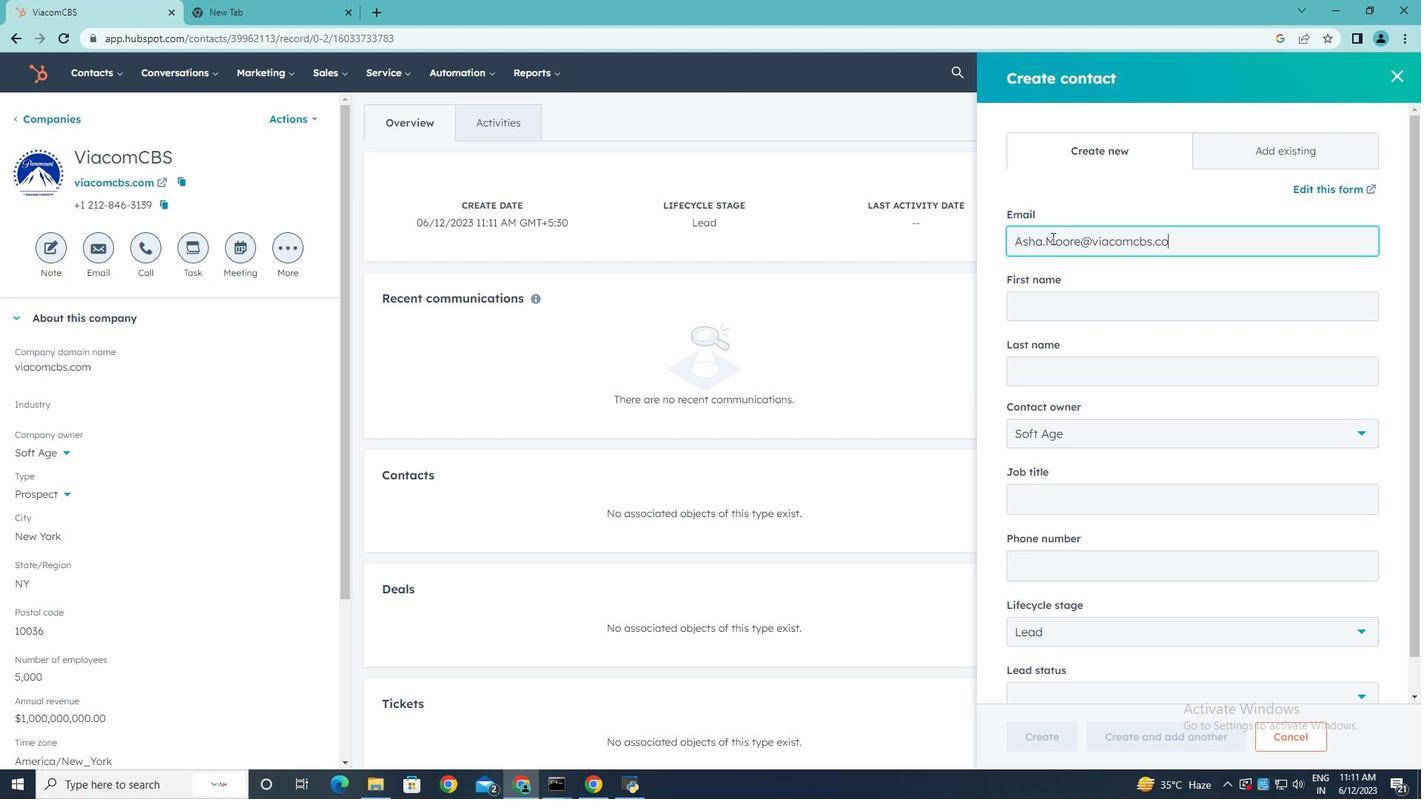 
Action: Mouse moved to (1046, 300)
Screenshot: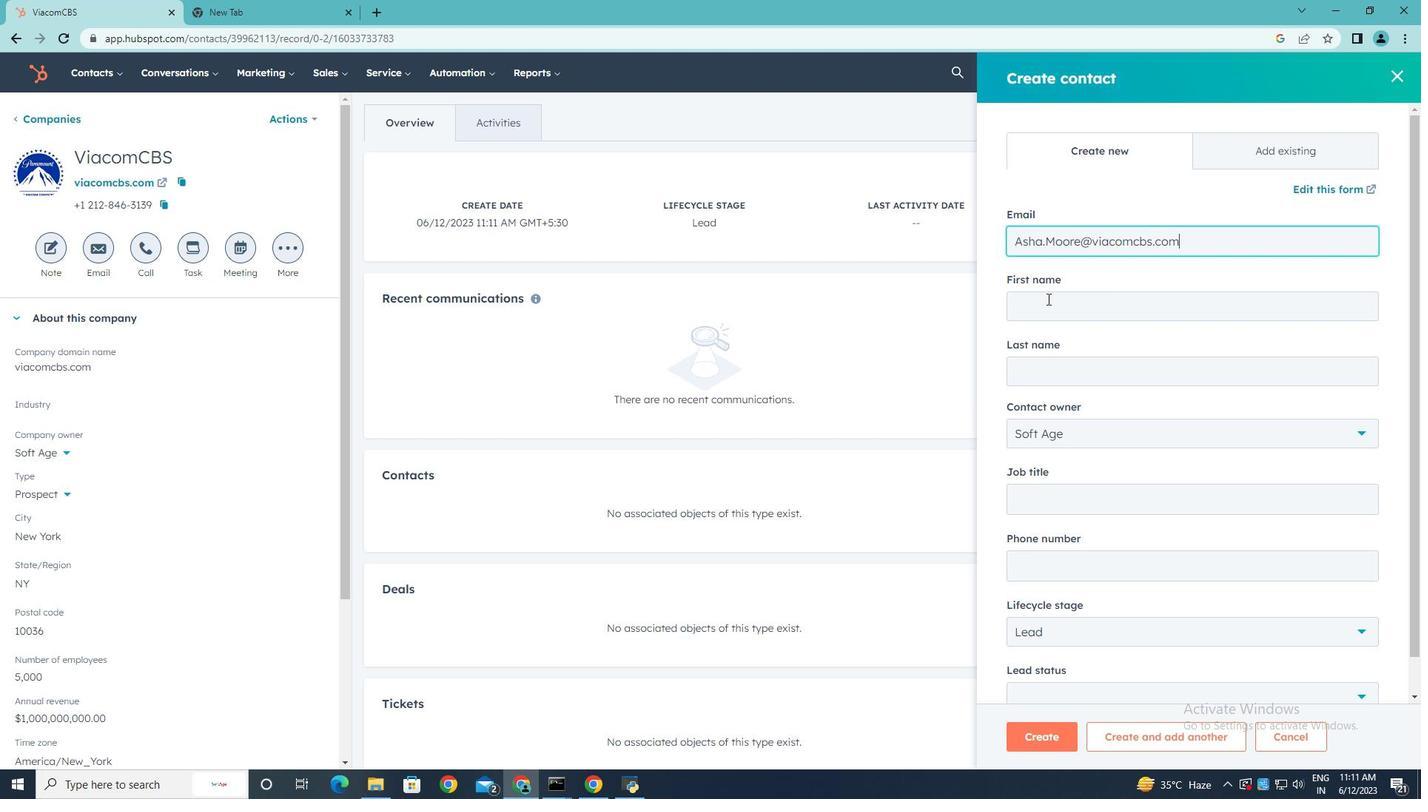 
Action: Mouse pressed left at (1046, 300)
Screenshot: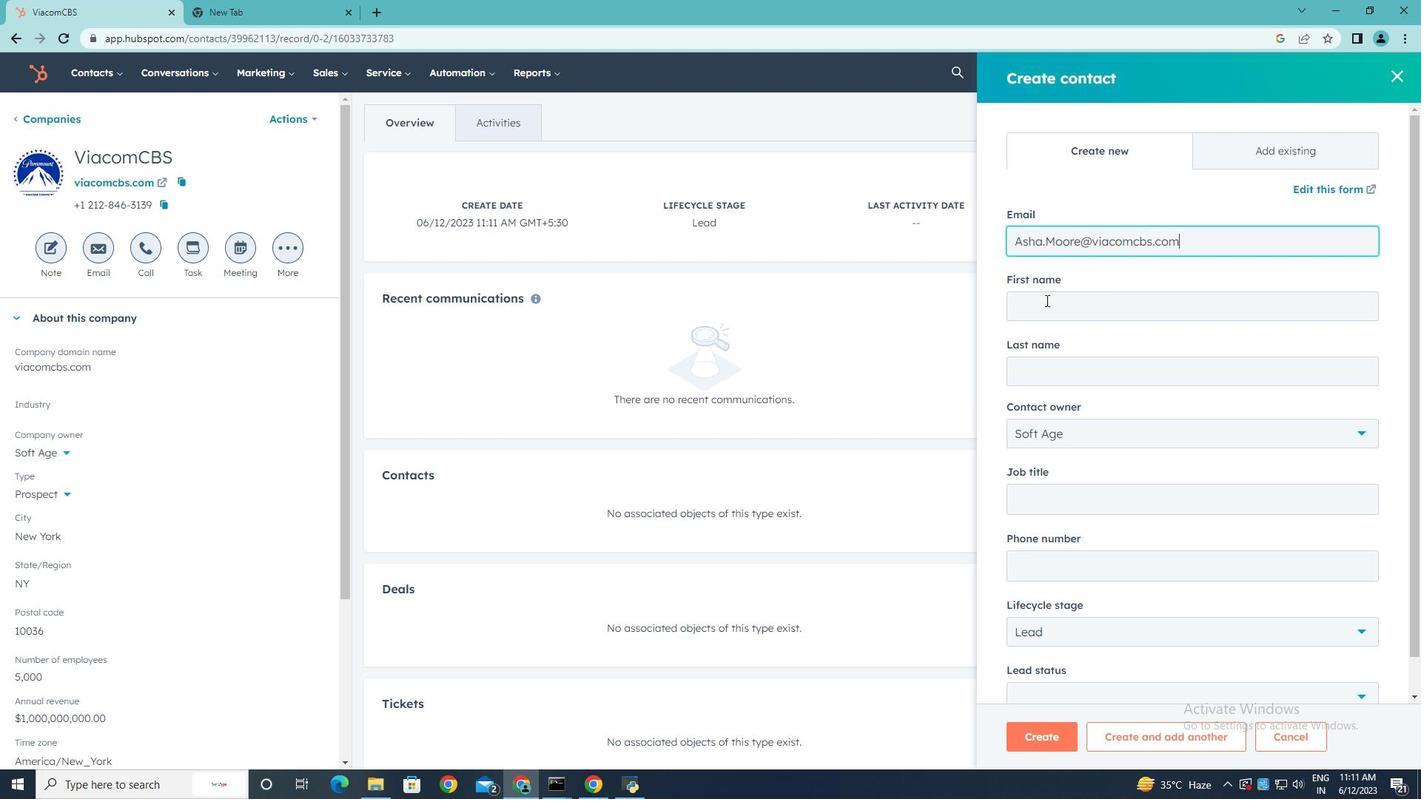 
Action: Key pressed <Key.shift>Asha
Screenshot: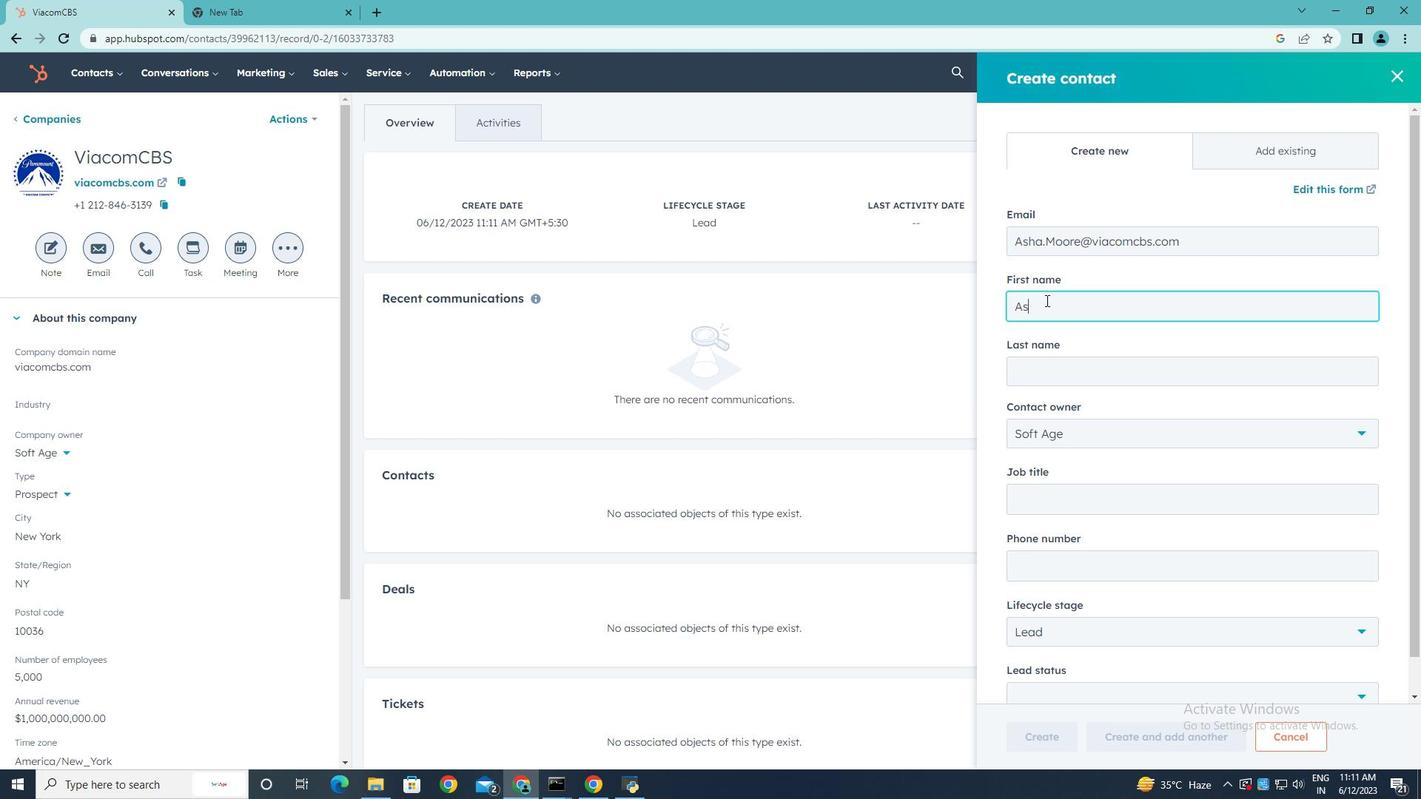 
Action: Mouse moved to (1061, 375)
Screenshot: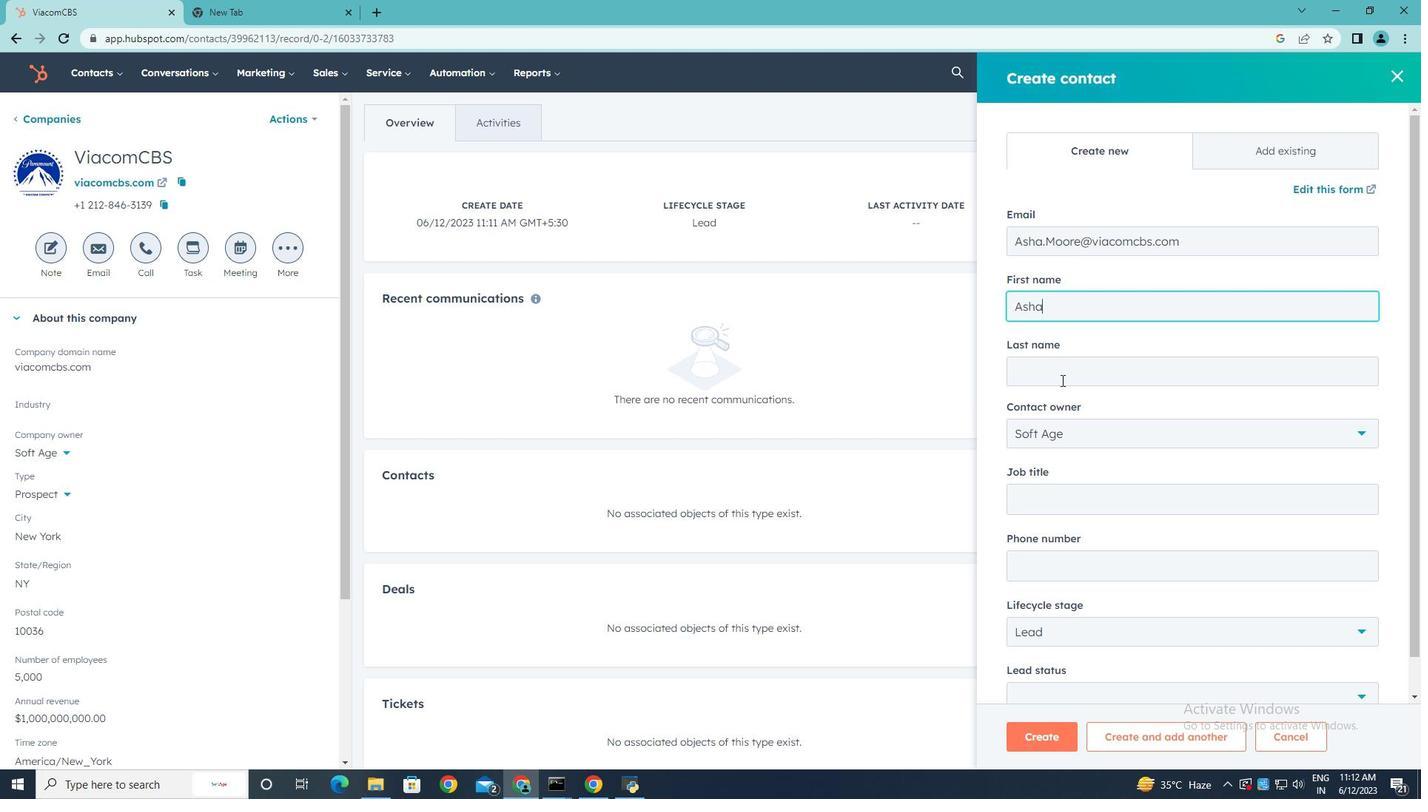 
Action: Mouse pressed left at (1061, 375)
Screenshot: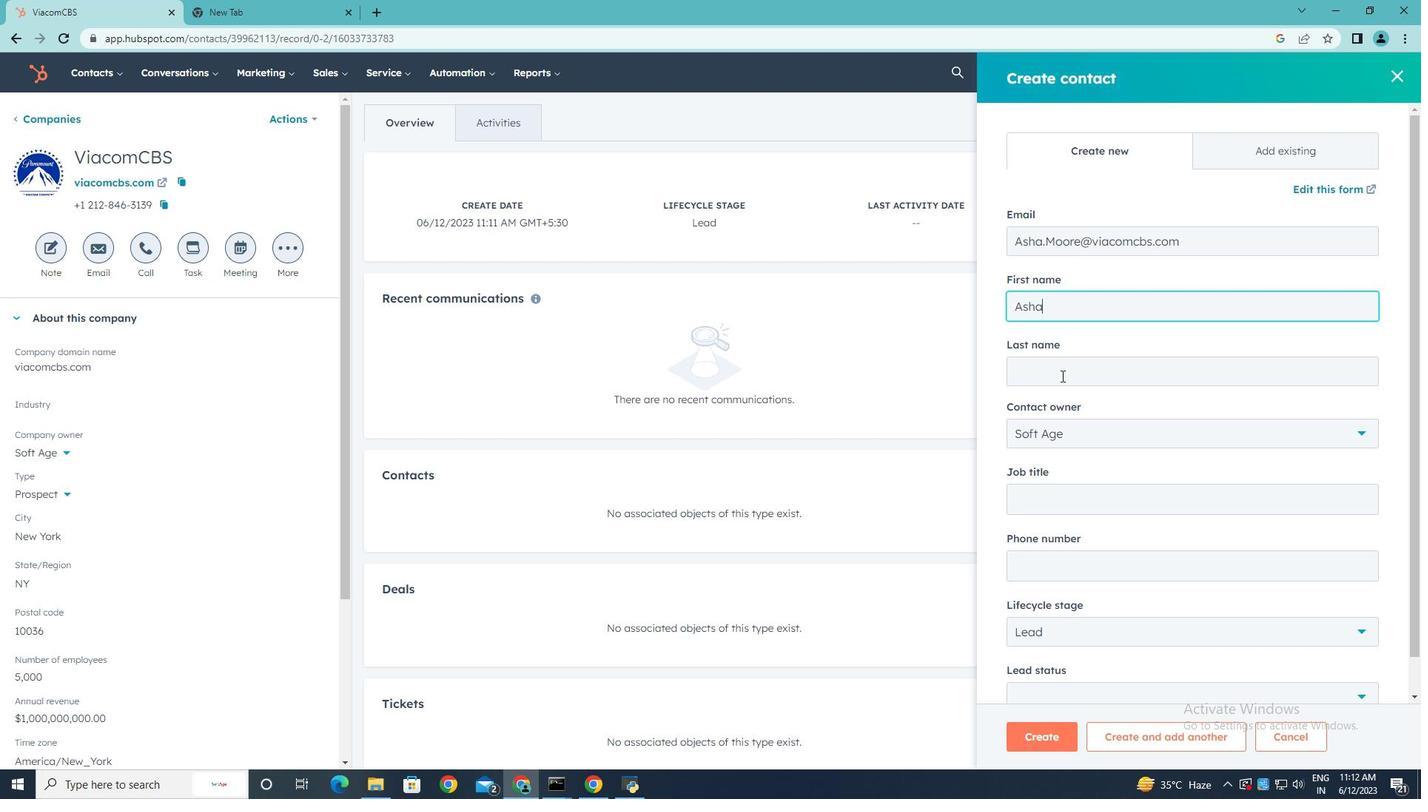 
Action: Key pressed <Key.shift>Moore
Screenshot: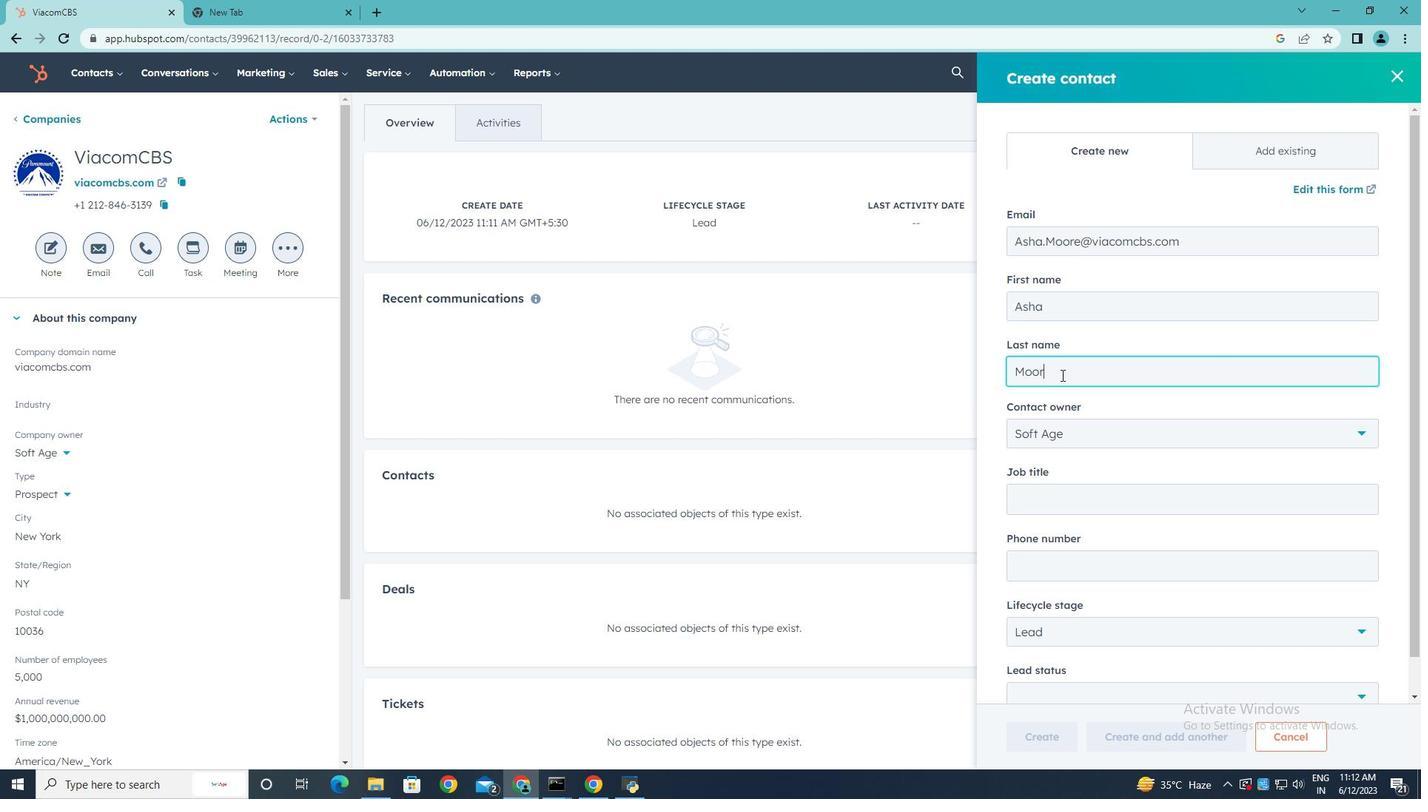 
Action: Mouse moved to (1126, 499)
Screenshot: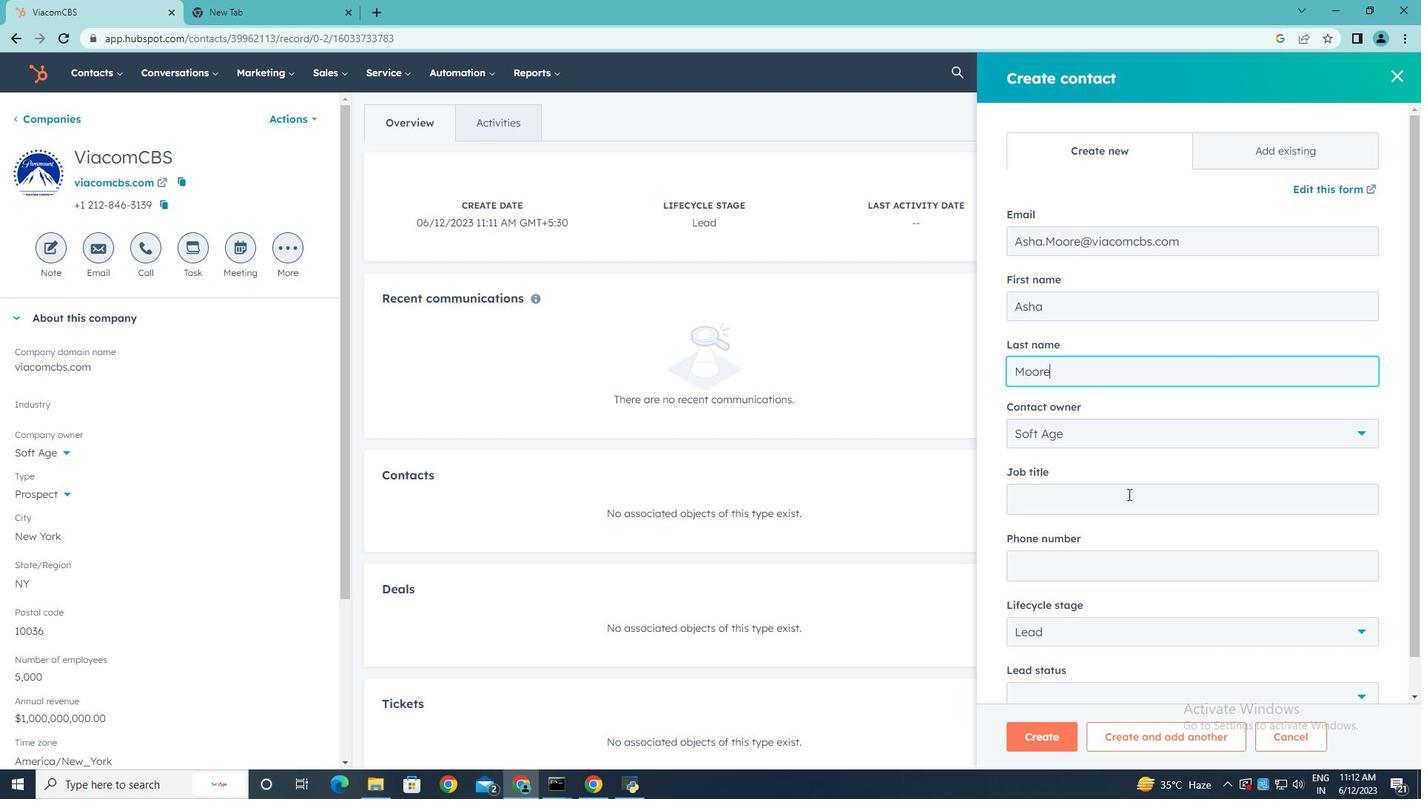 
Action: Mouse pressed left at (1126, 499)
Screenshot: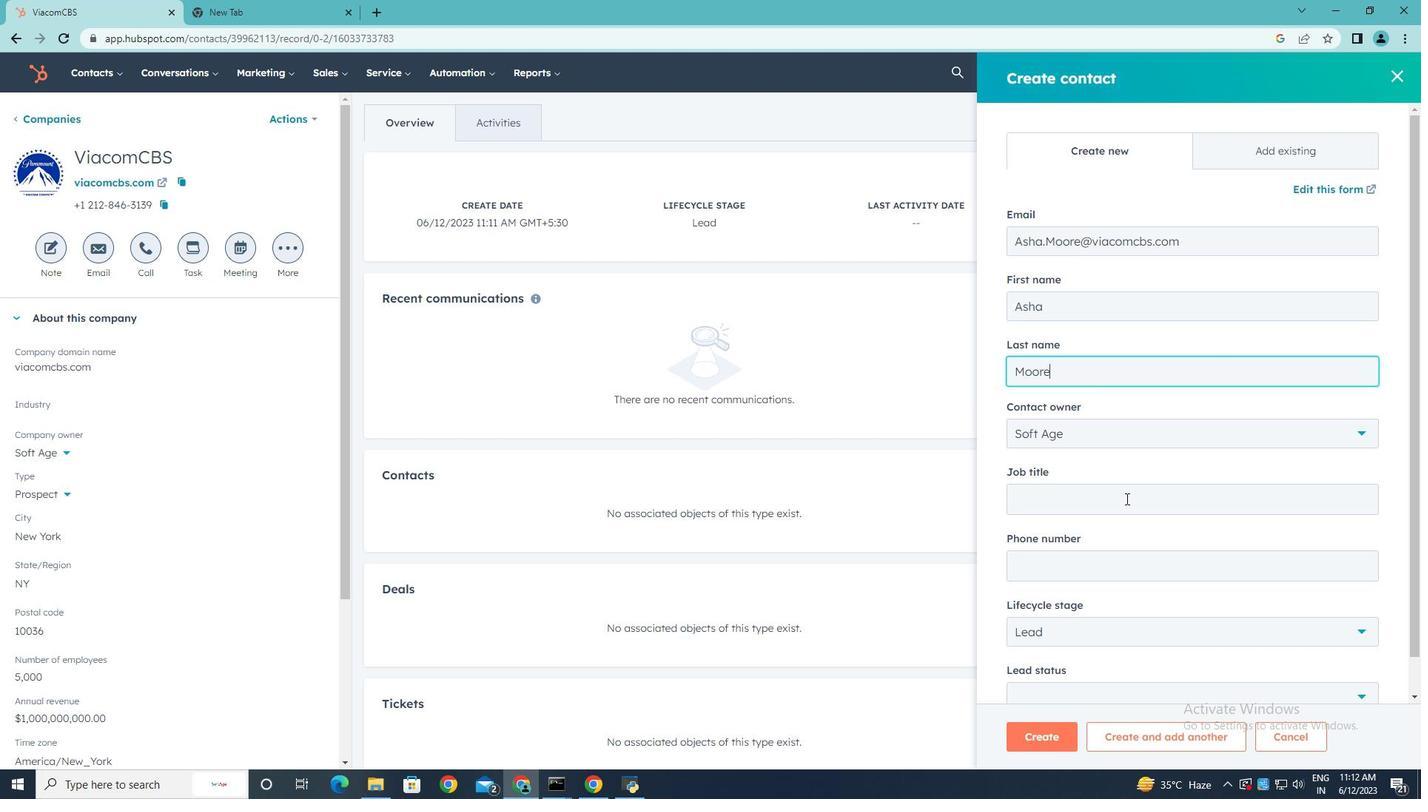 
Action: Key pressed <Key.shift><Key.shift><Key.shift>UI/<Key.shift>UX<Key.space><Key.shift>Developer
Screenshot: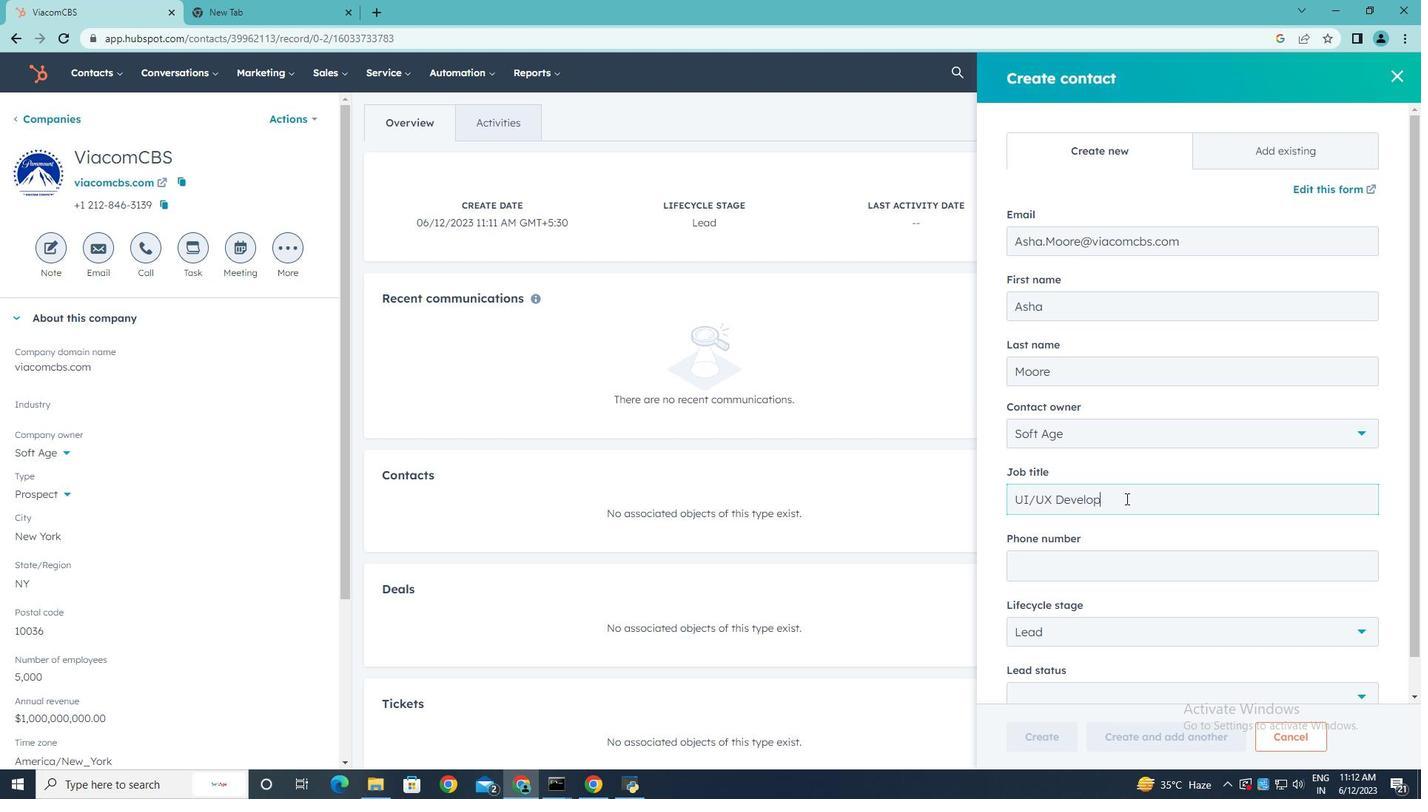 
Action: Mouse moved to (1109, 559)
Screenshot: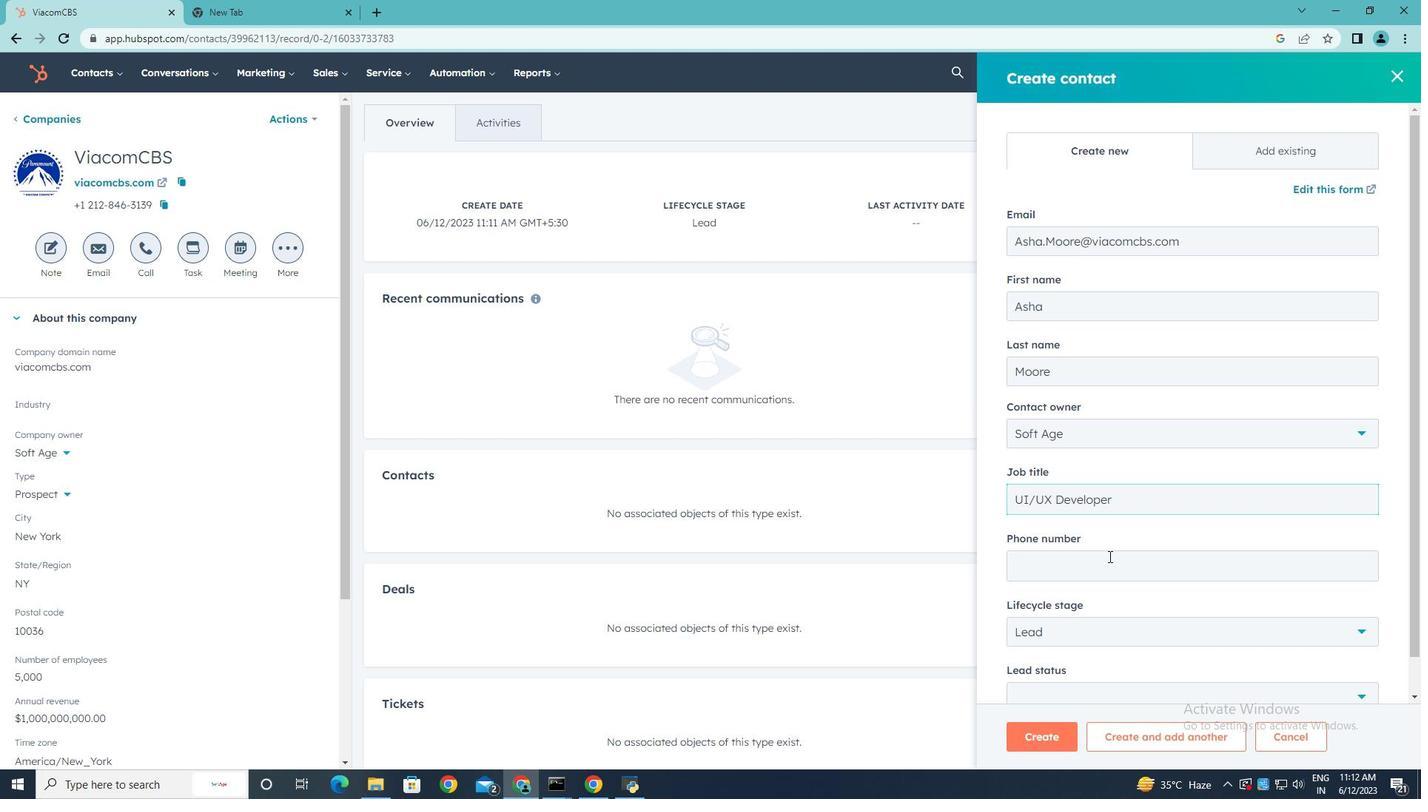 
Action: Mouse pressed left at (1109, 559)
Screenshot: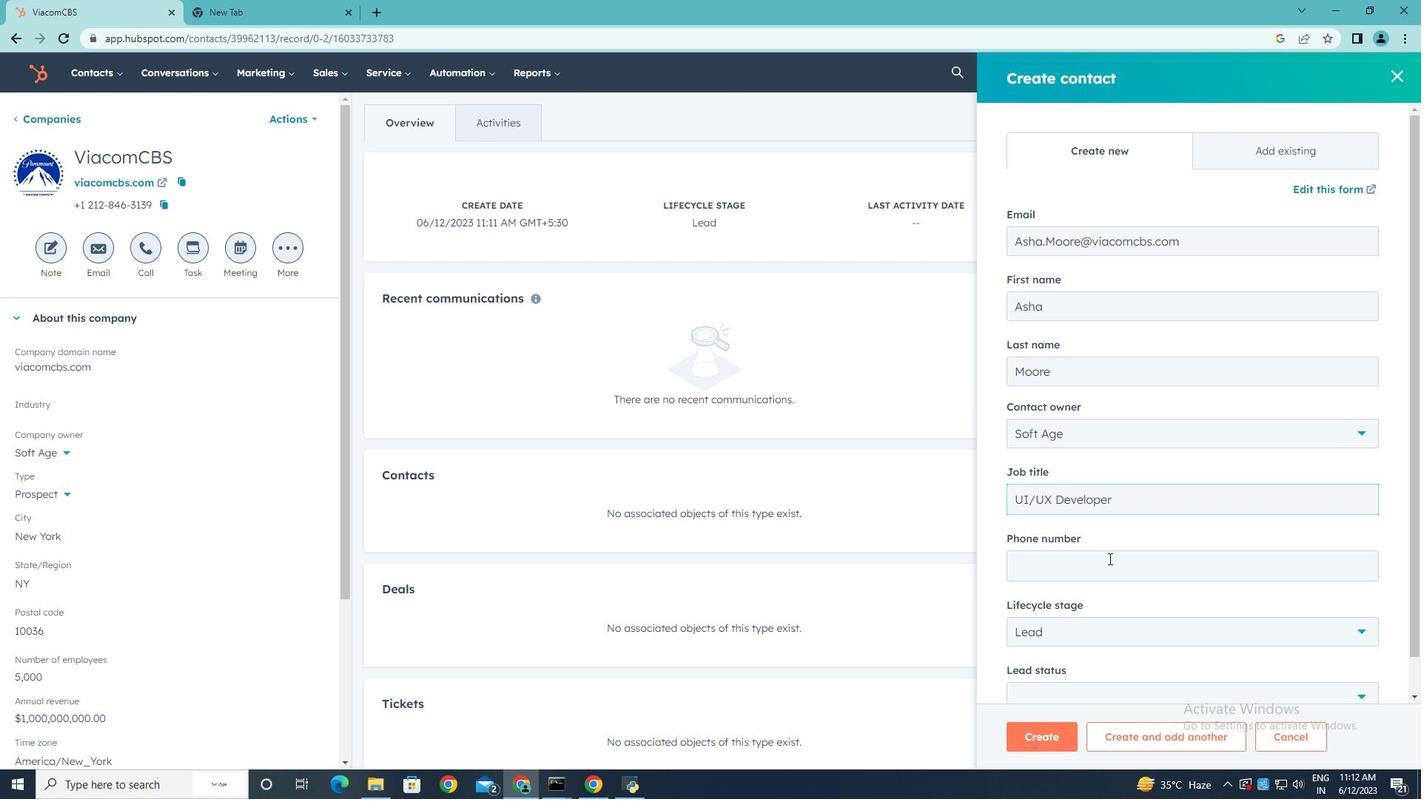 
Action: Key pressed 4085559016
Screenshot: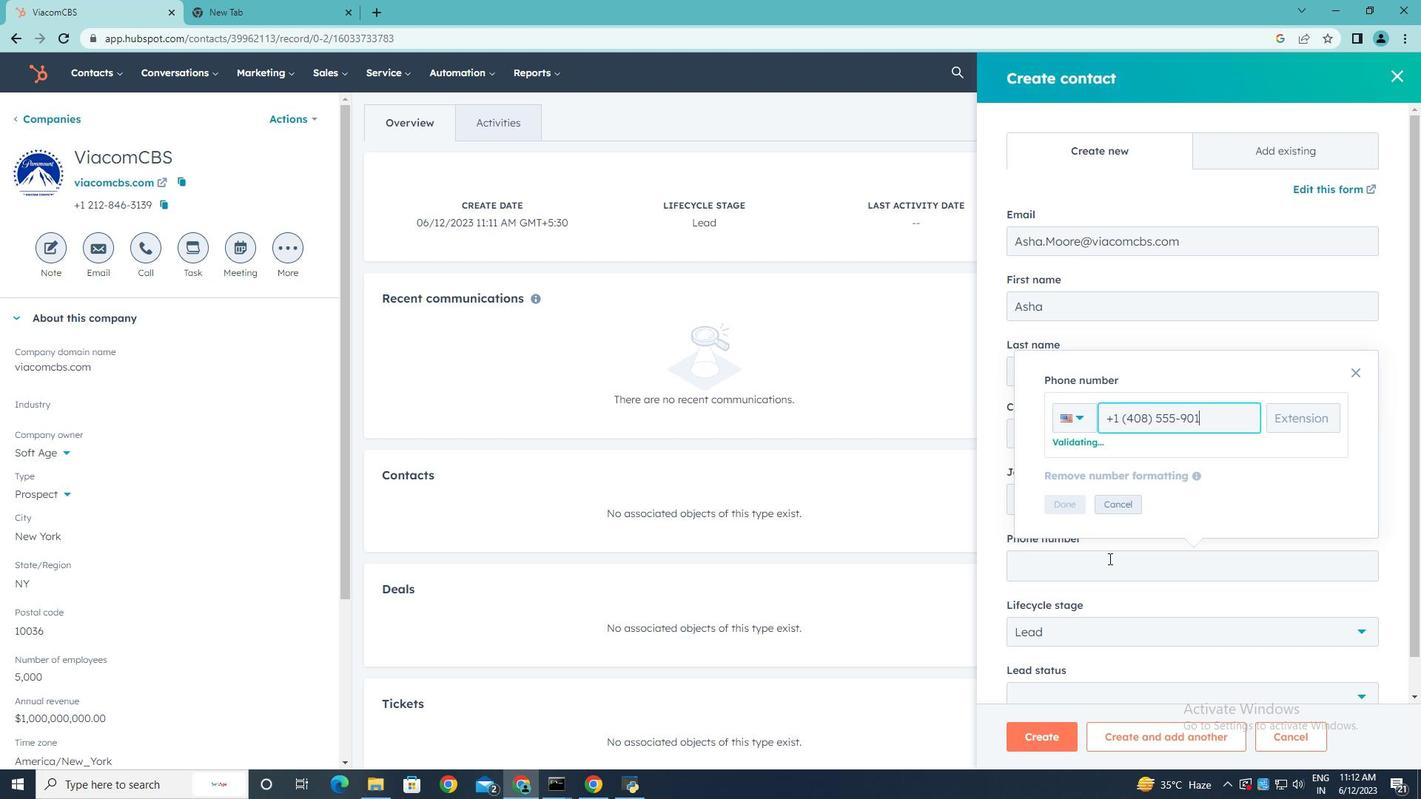 
Action: Mouse moved to (1063, 507)
Screenshot: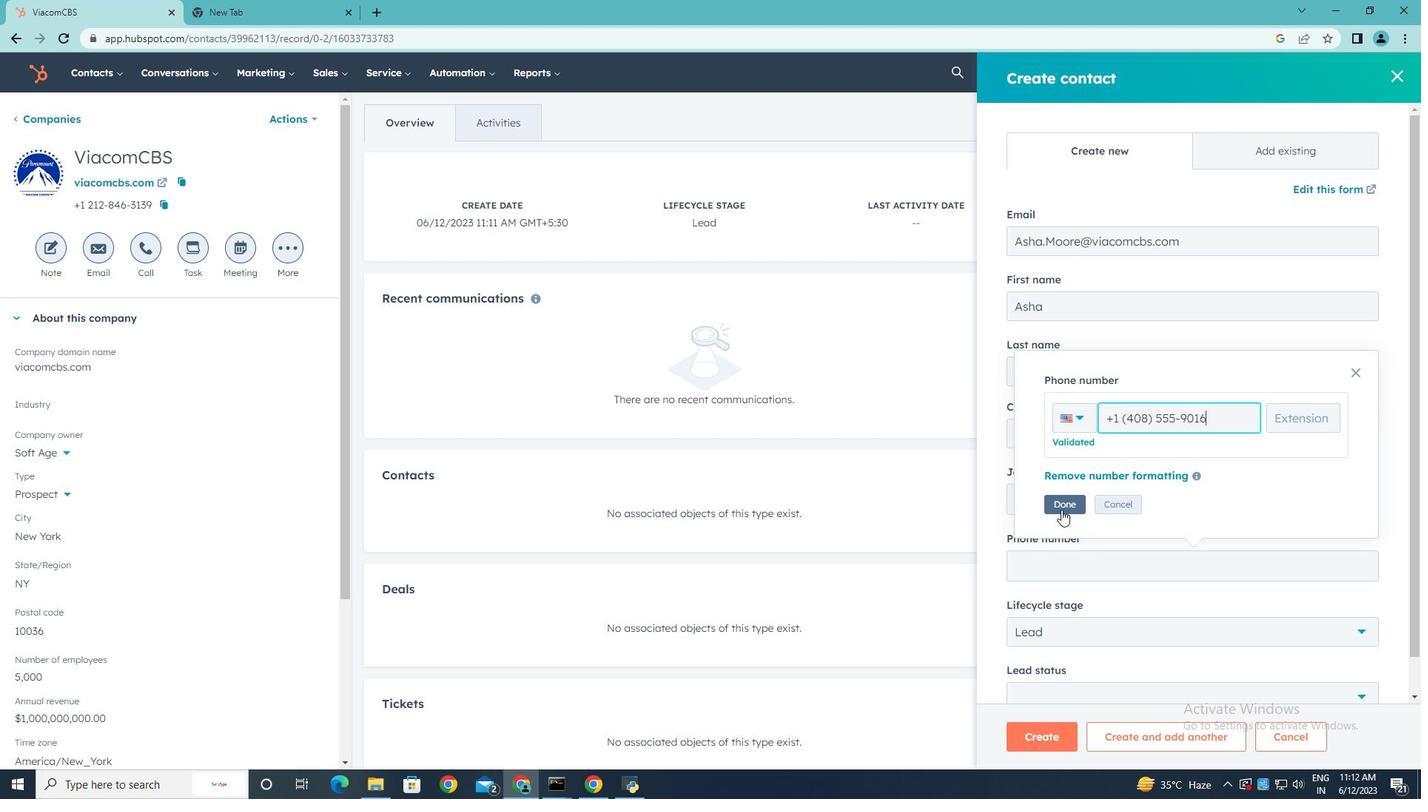 
Action: Mouse pressed left at (1063, 507)
Screenshot: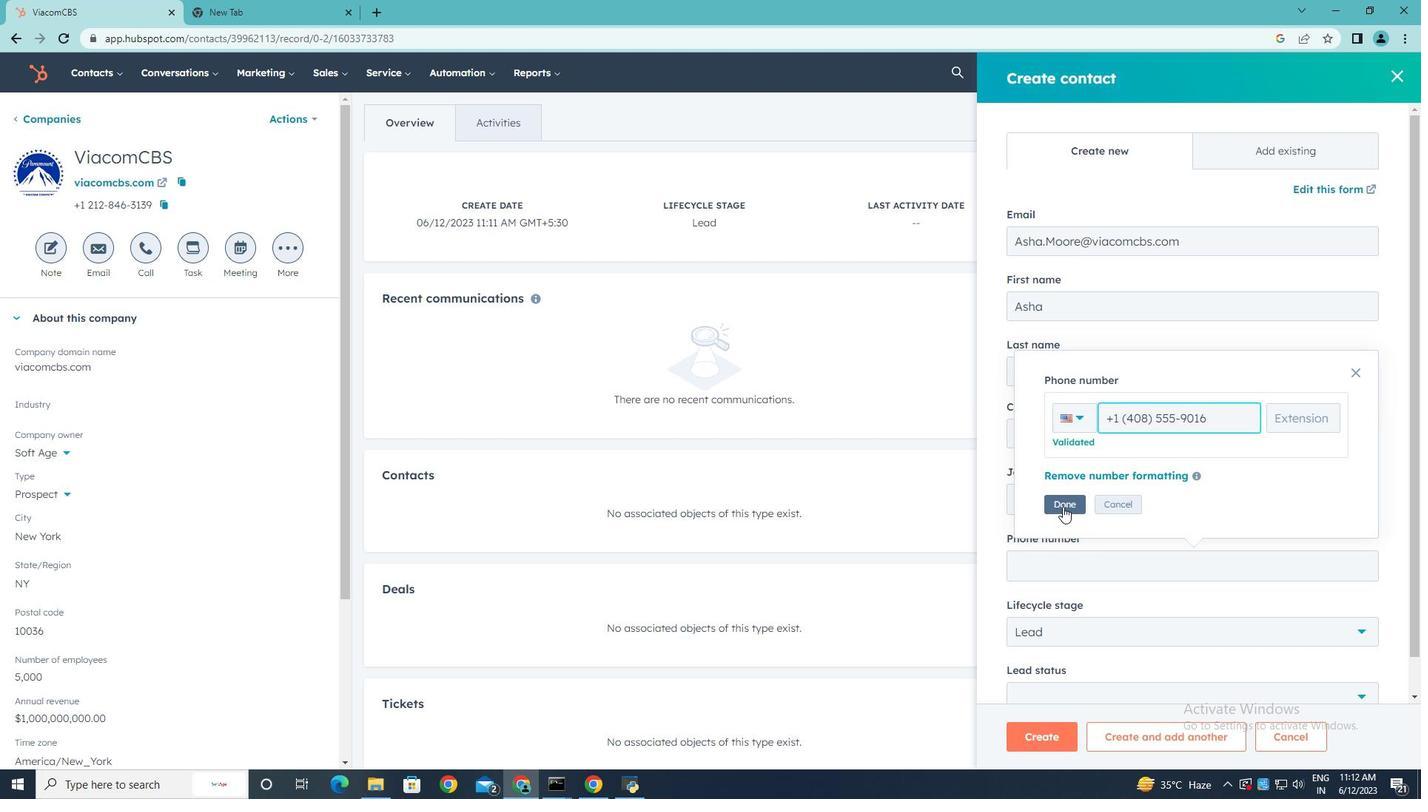
Action: Mouse moved to (1364, 630)
Screenshot: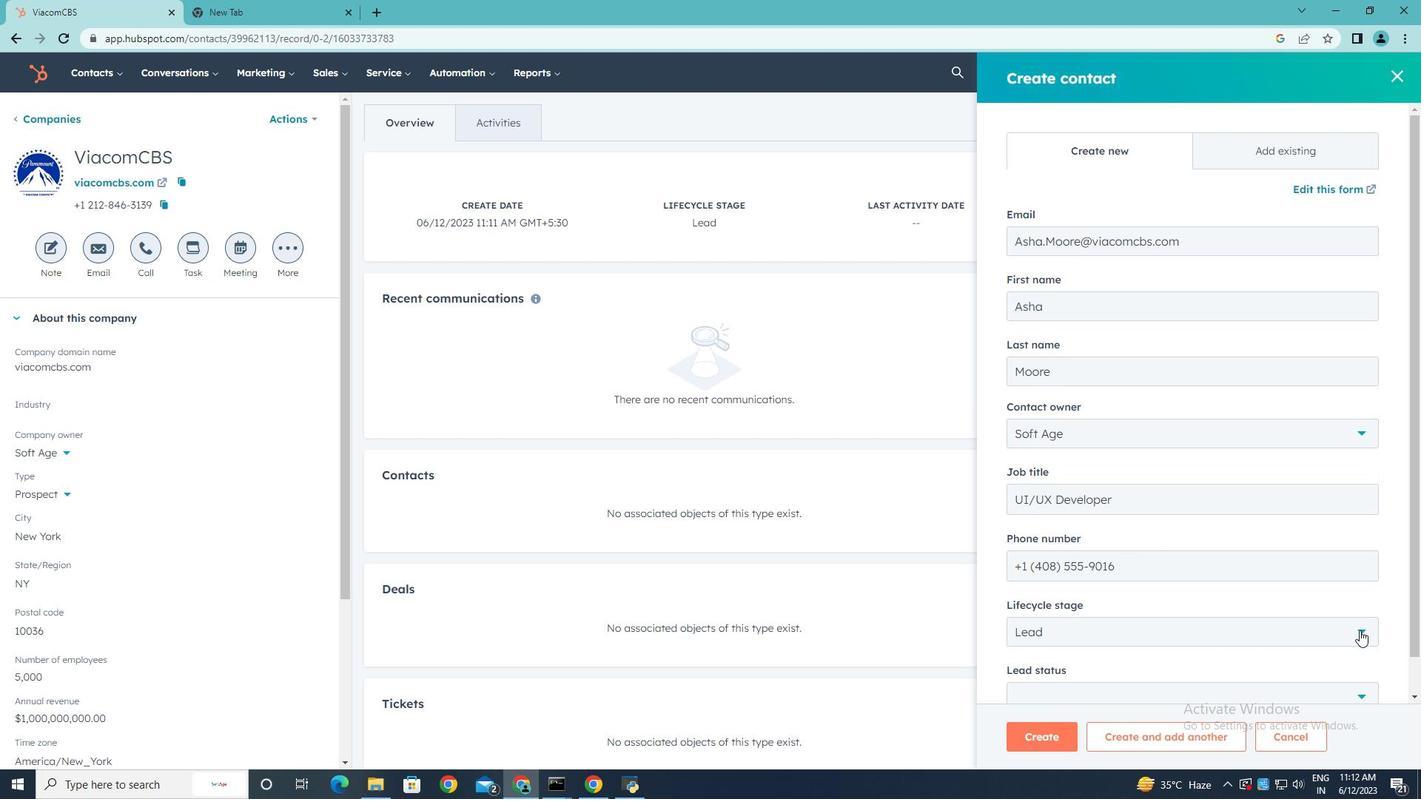 
Action: Mouse pressed left at (1364, 630)
Screenshot: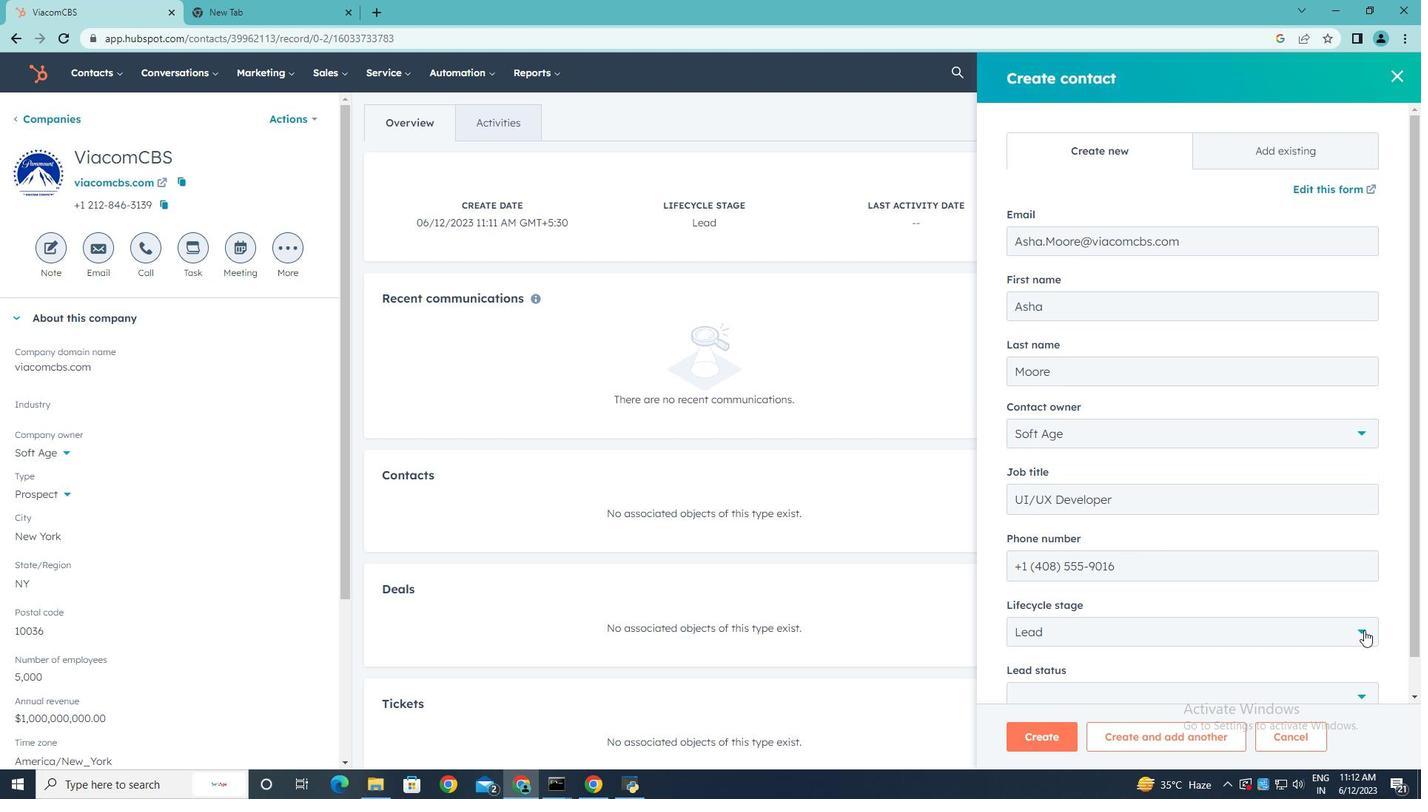 
Action: Mouse moved to (1247, 506)
Screenshot: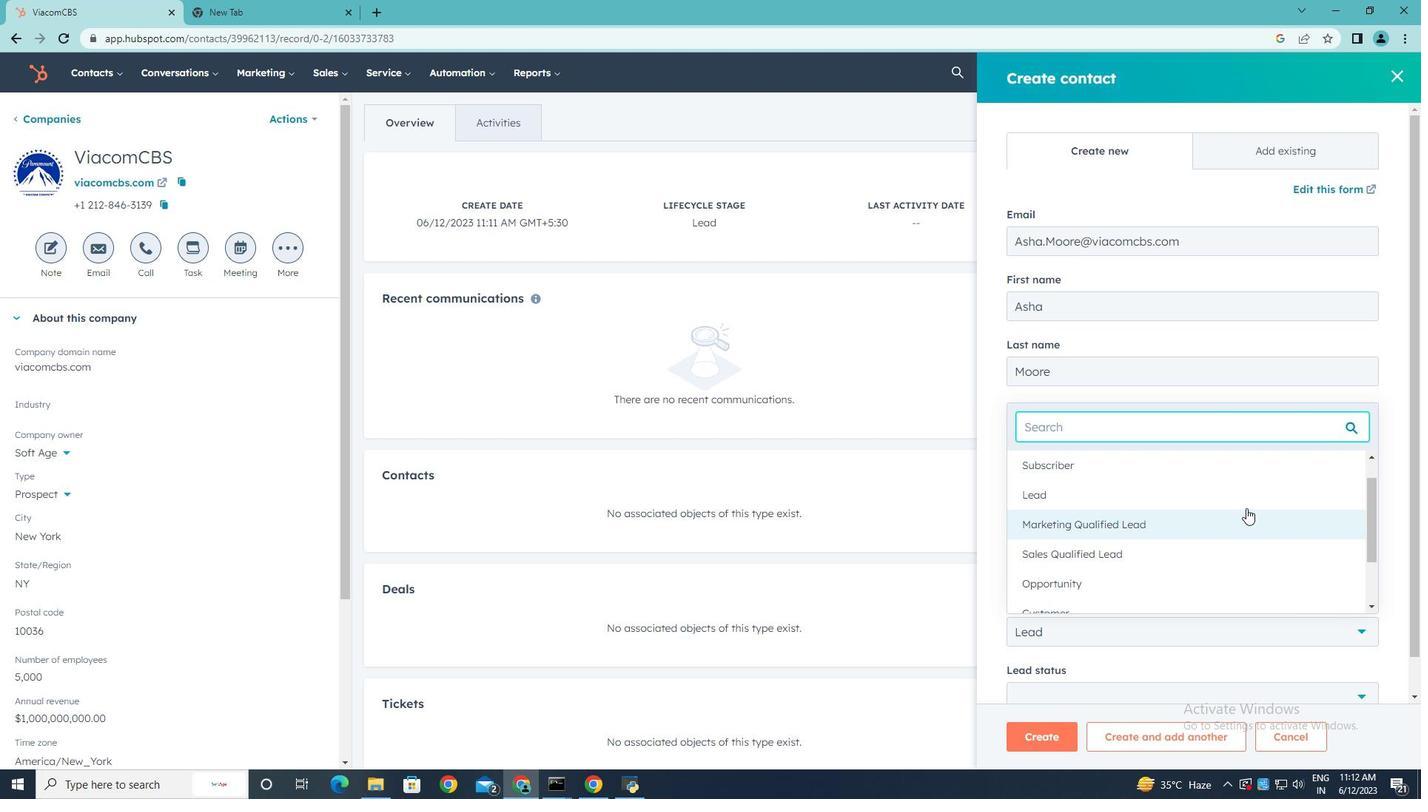 
Action: Mouse pressed left at (1247, 506)
Screenshot: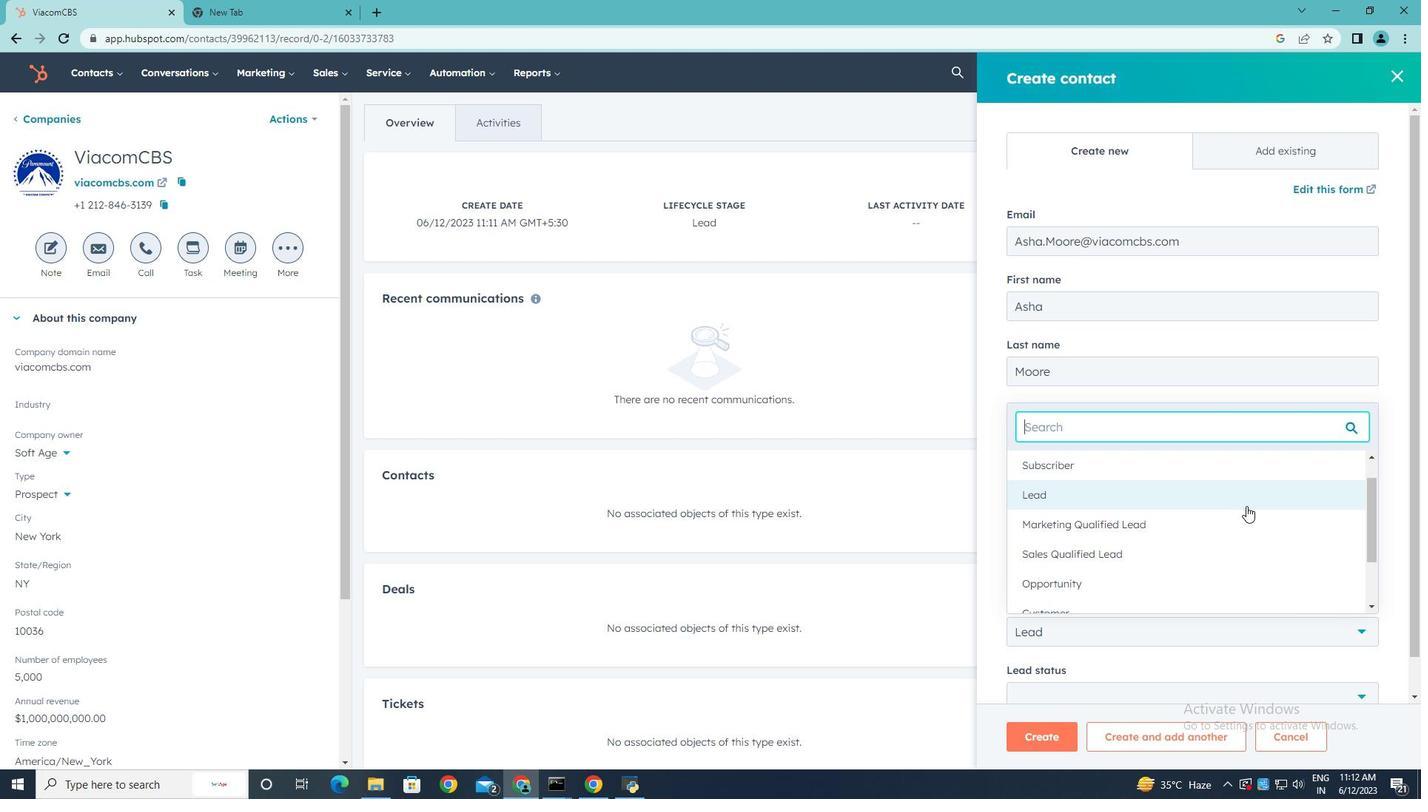 
Action: Mouse moved to (1362, 693)
Screenshot: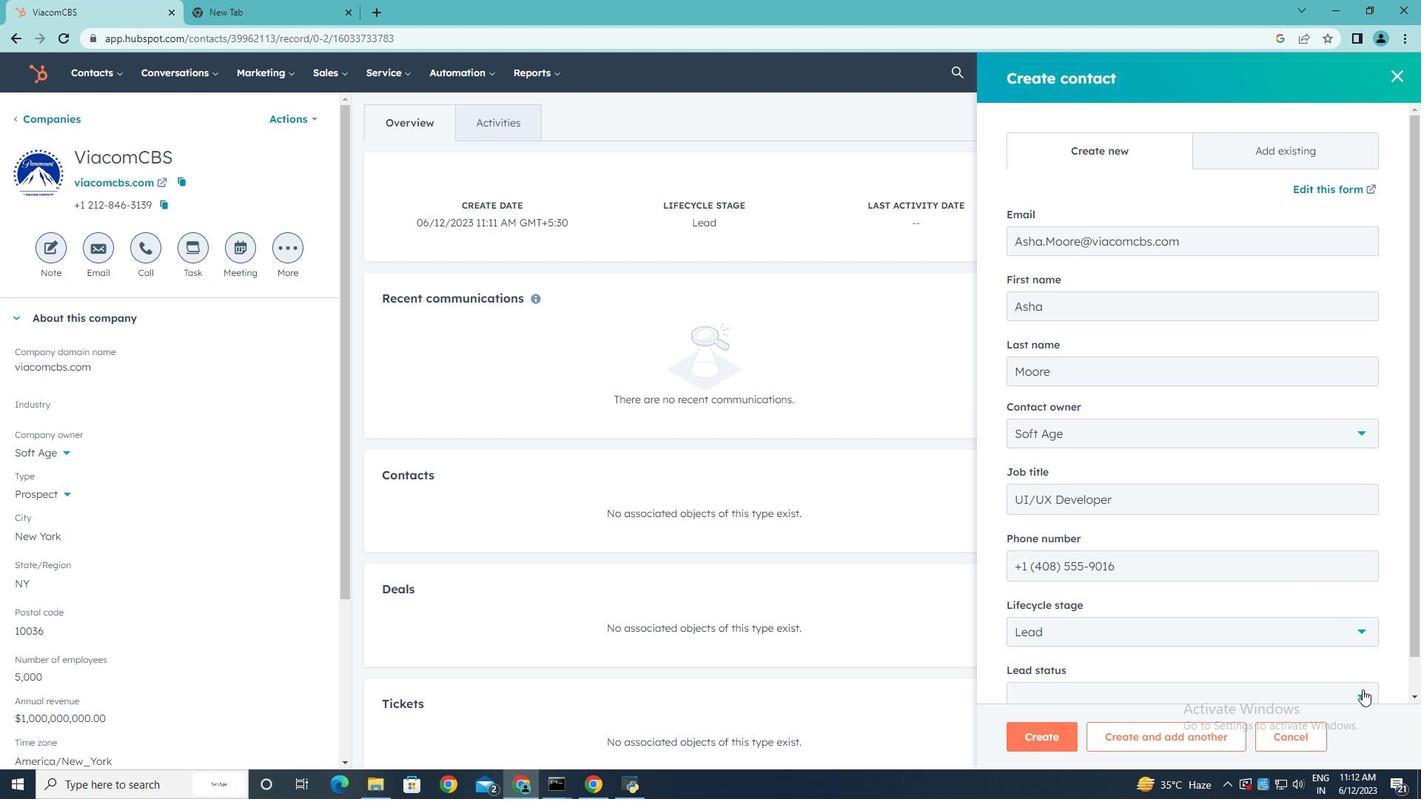 
Action: Mouse pressed left at (1362, 693)
Screenshot: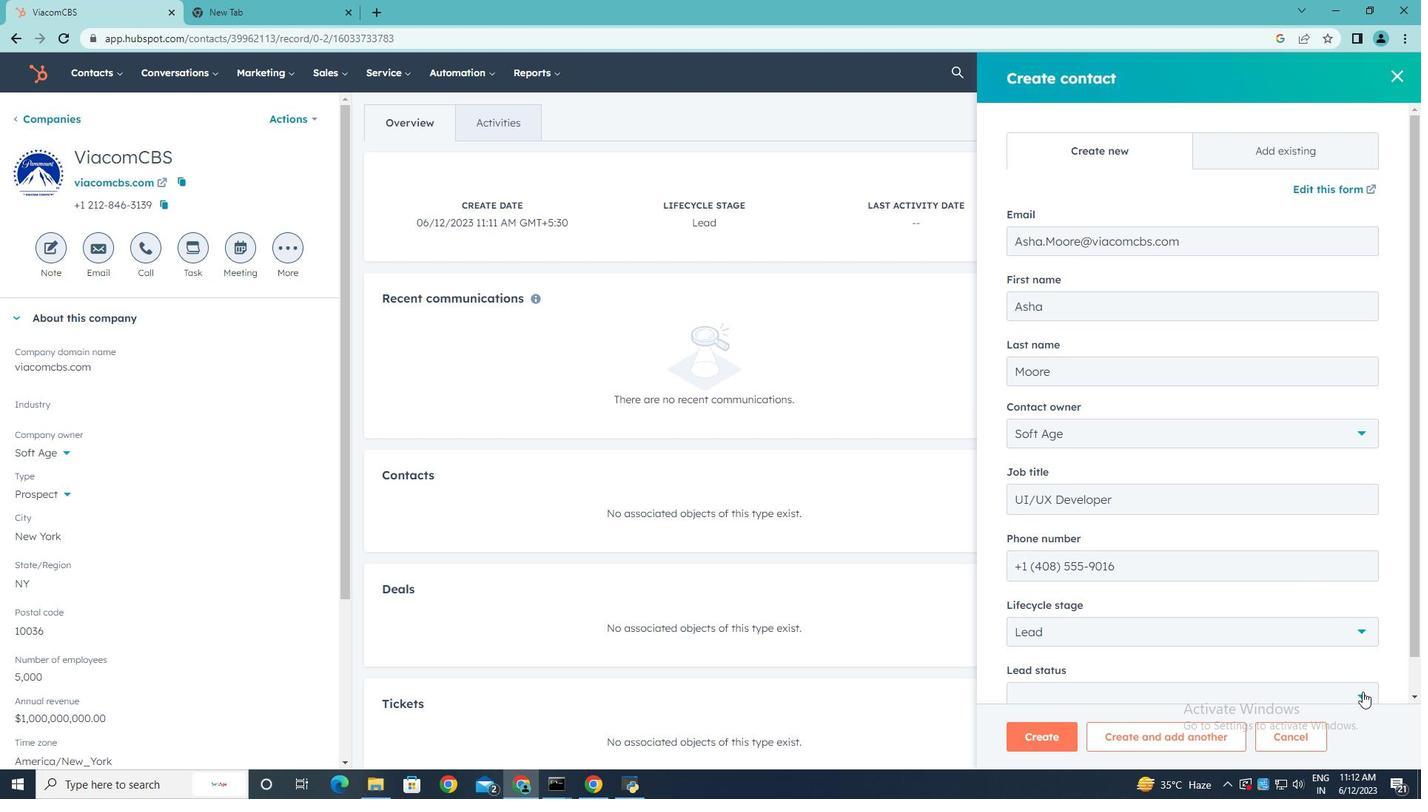 
Action: Mouse moved to (1287, 594)
Screenshot: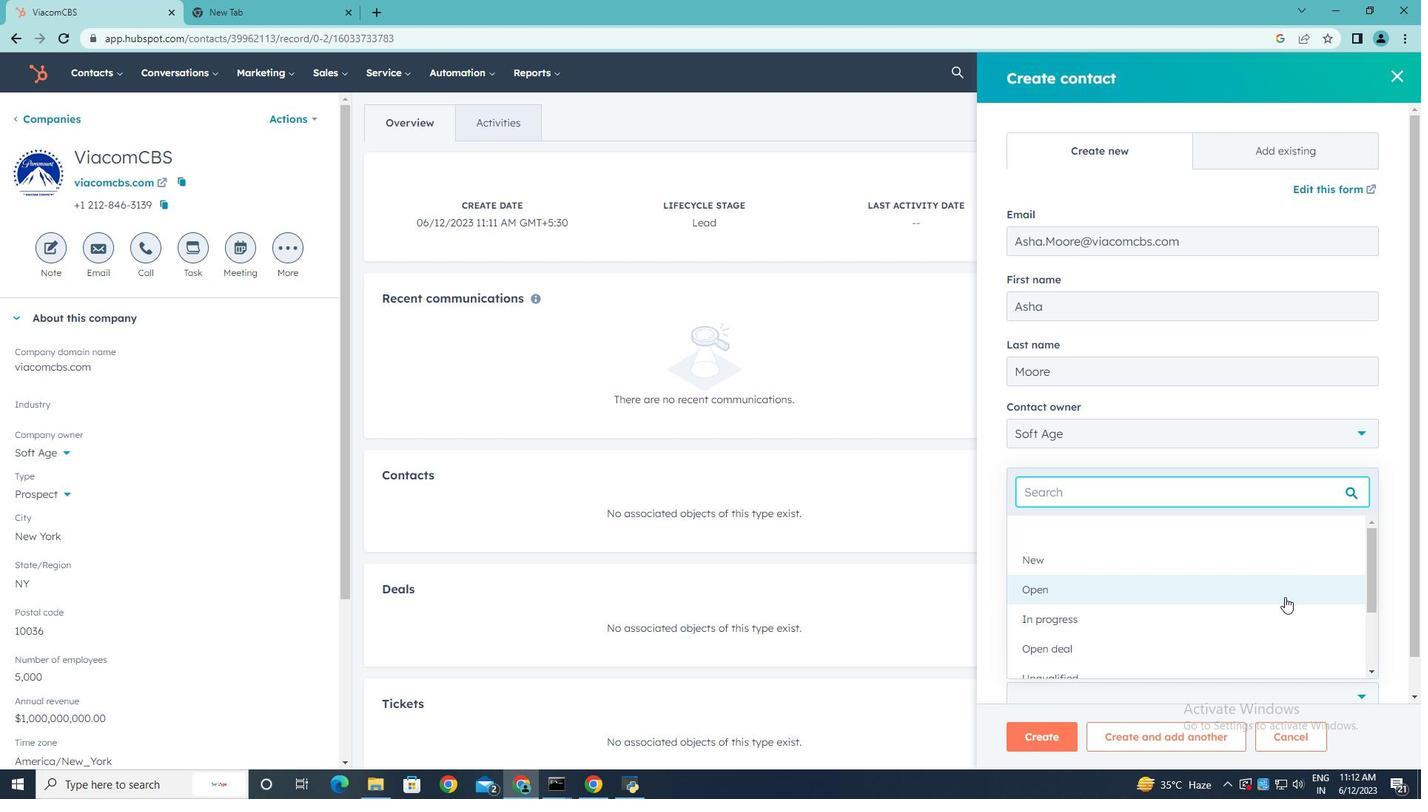 
Action: Mouse pressed left at (1287, 594)
Screenshot: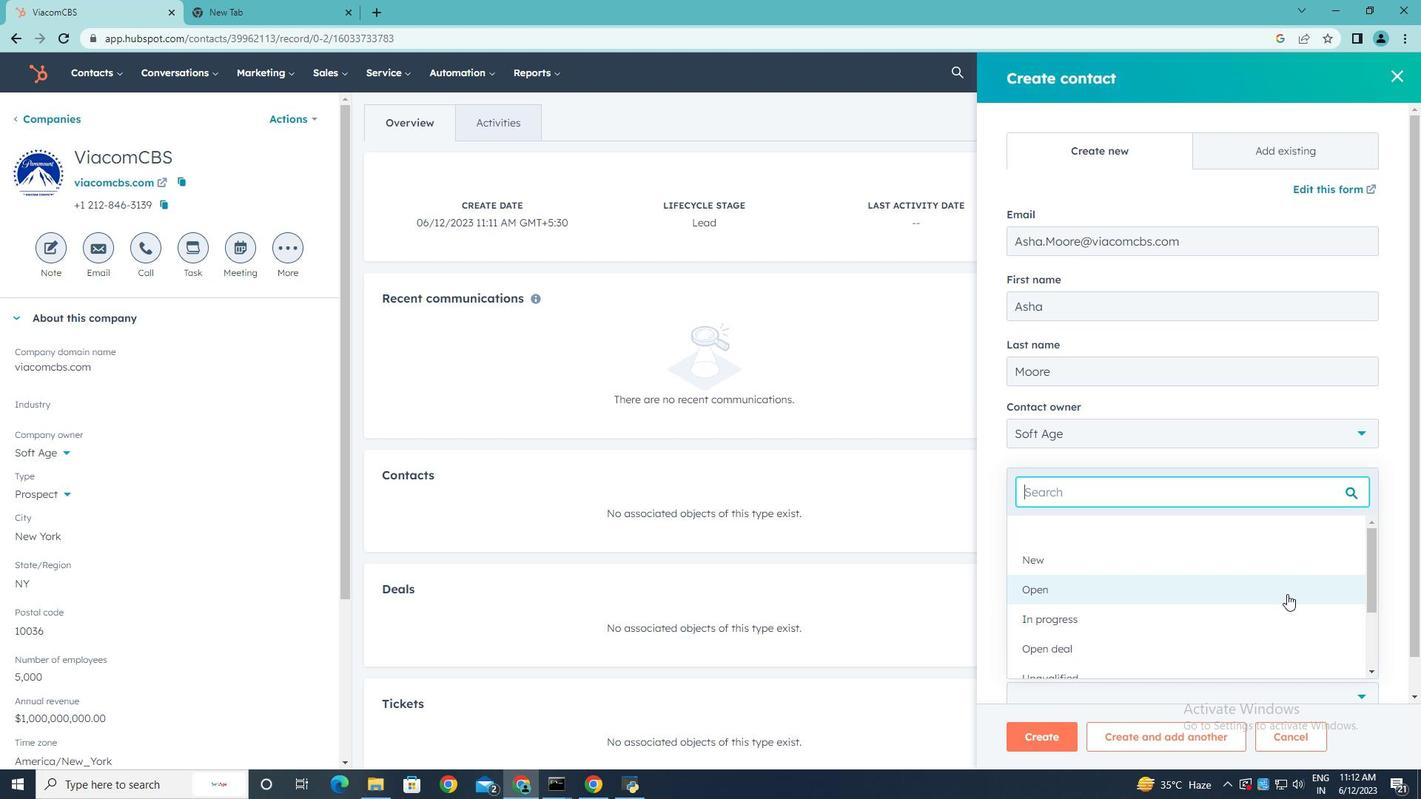 
Action: Mouse scrolled (1287, 593) with delta (0, 0)
Screenshot: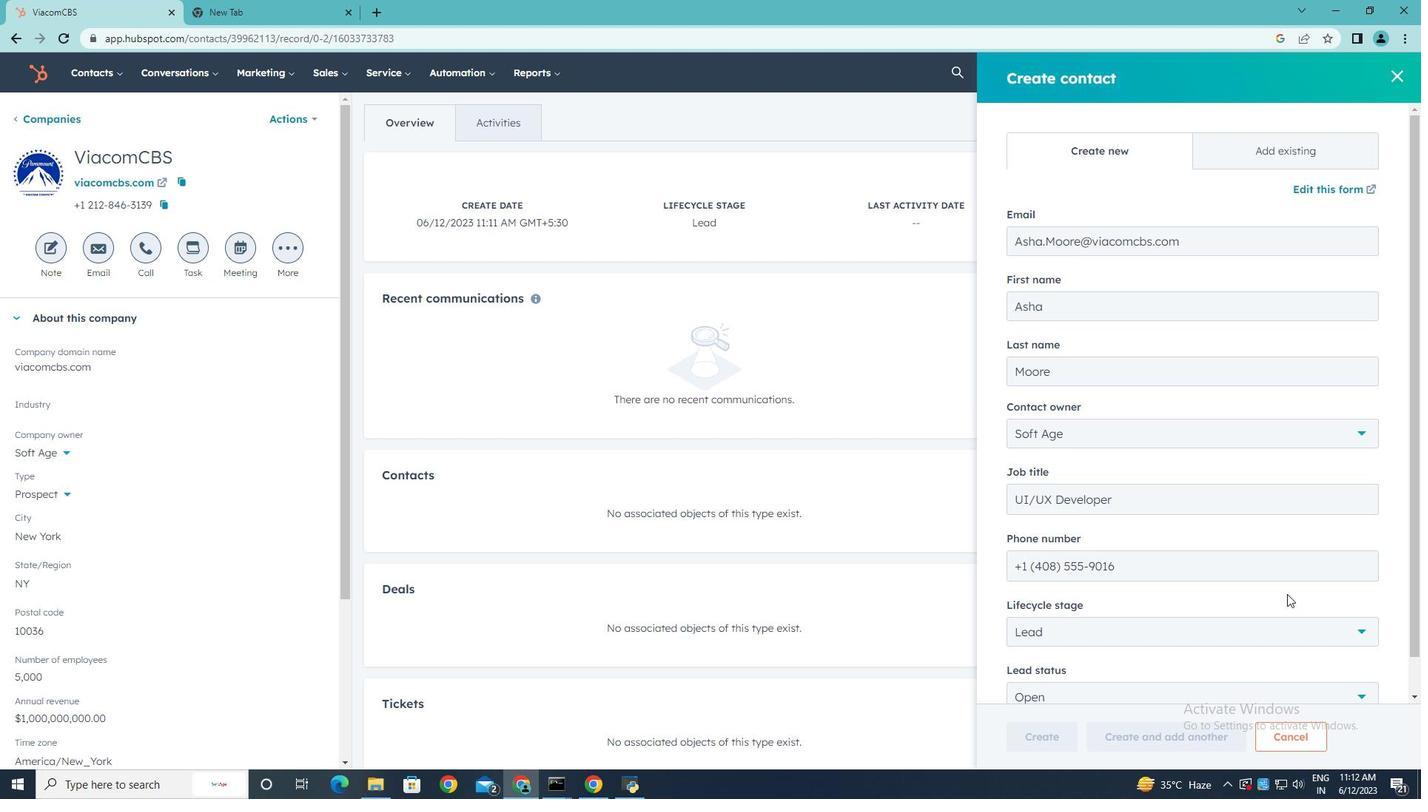 
Action: Mouse scrolled (1287, 593) with delta (0, 0)
Screenshot: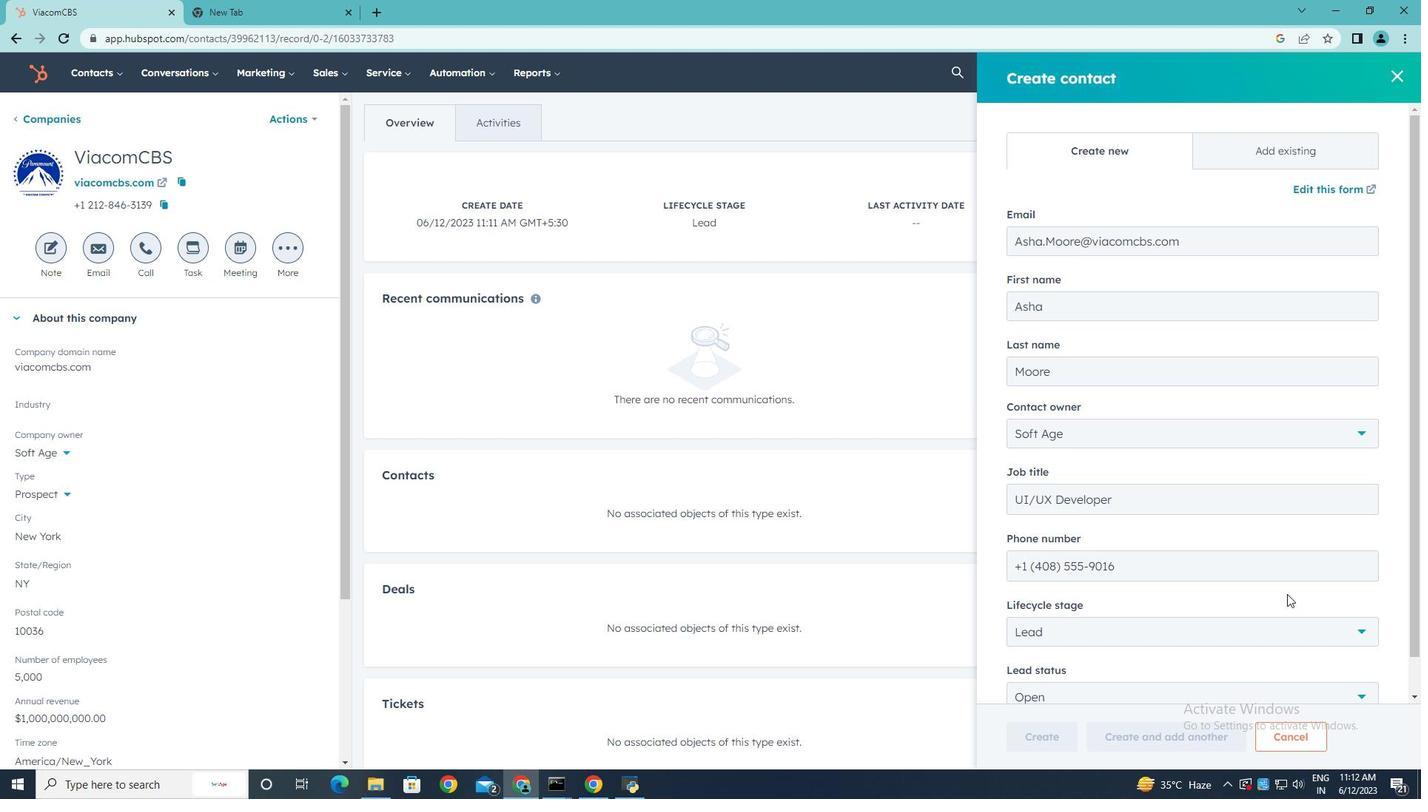 
Action: Mouse scrolled (1287, 593) with delta (0, 0)
Screenshot: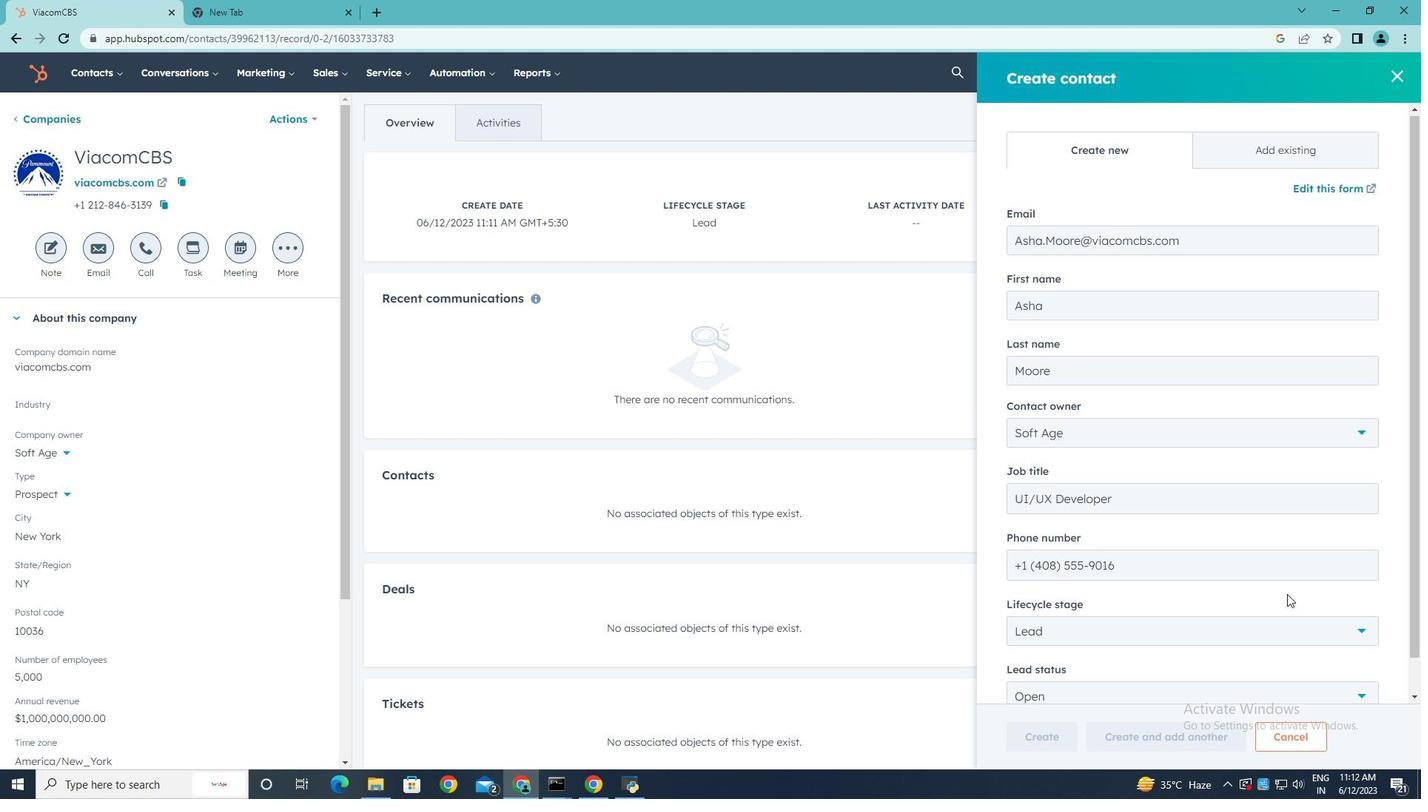 
Action: Mouse scrolled (1287, 593) with delta (0, 0)
Screenshot: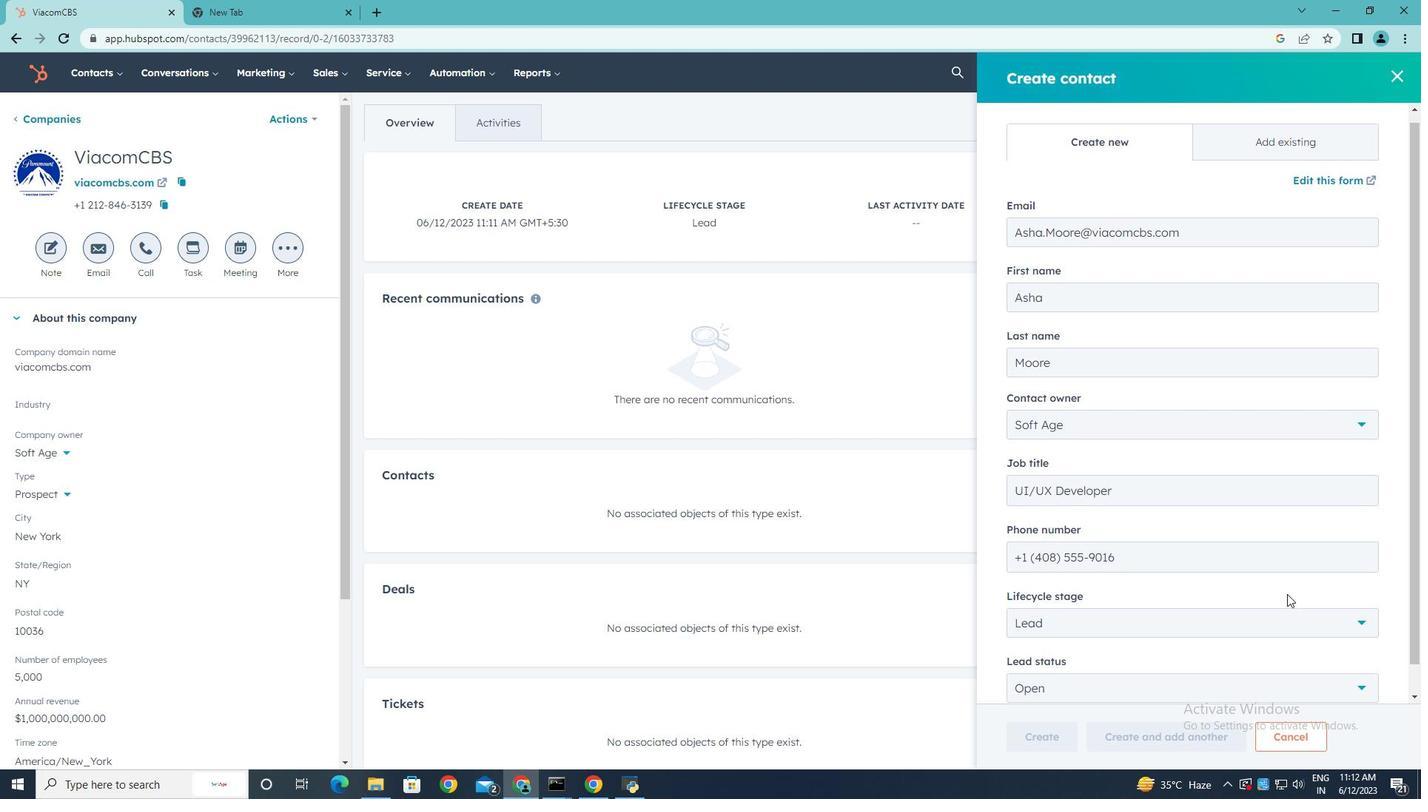 
Action: Mouse moved to (1057, 735)
Screenshot: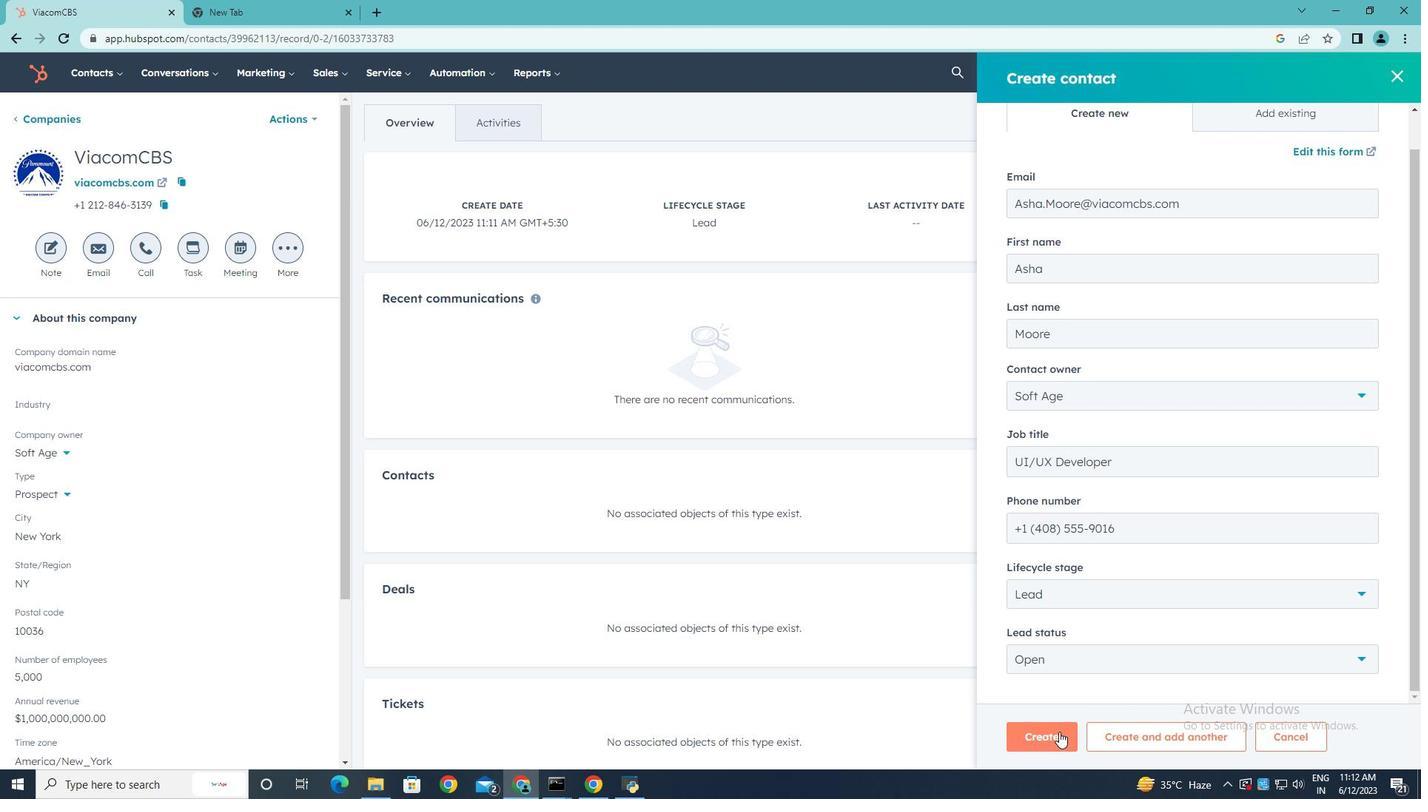 
Action: Mouse pressed left at (1057, 735)
Screenshot: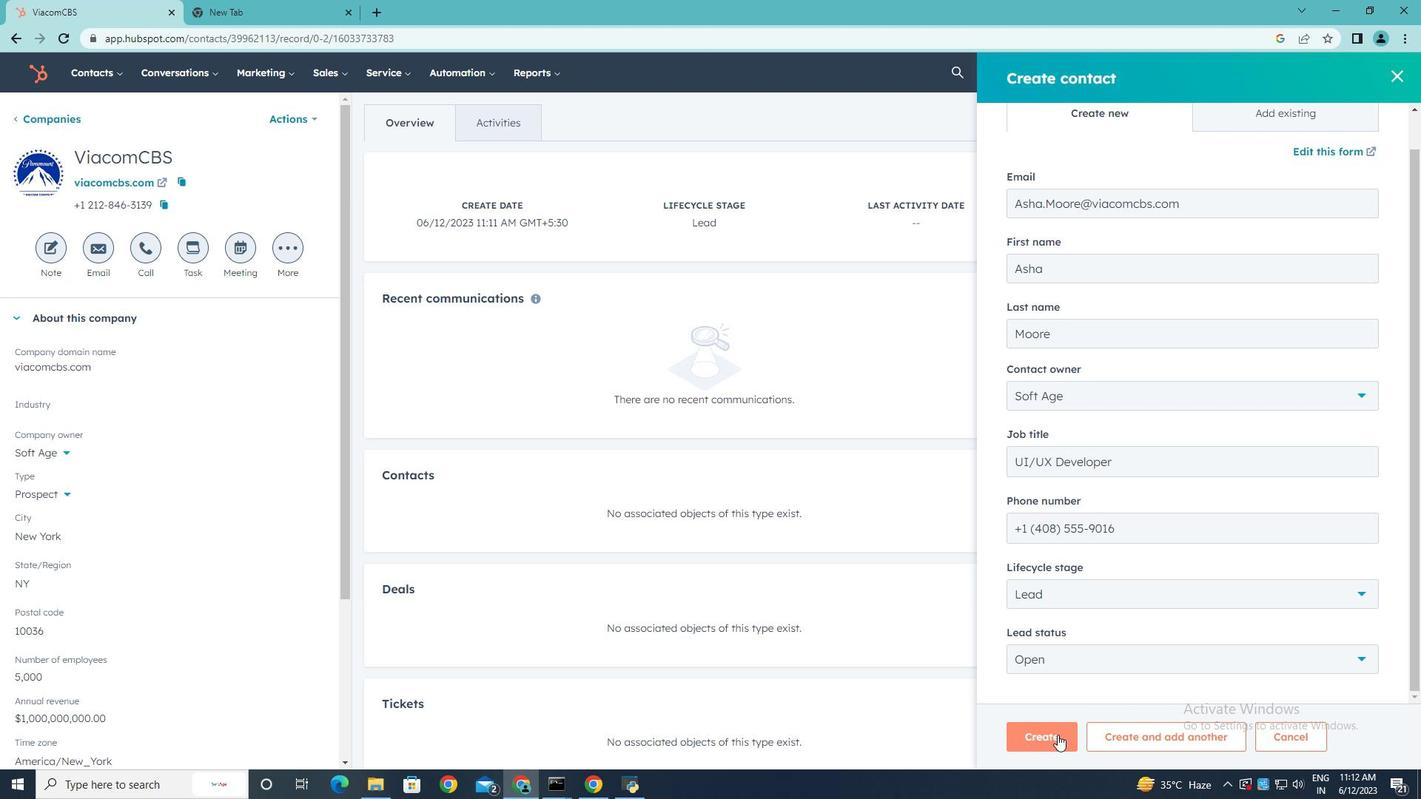 
Action: Mouse moved to (996, 664)
Screenshot: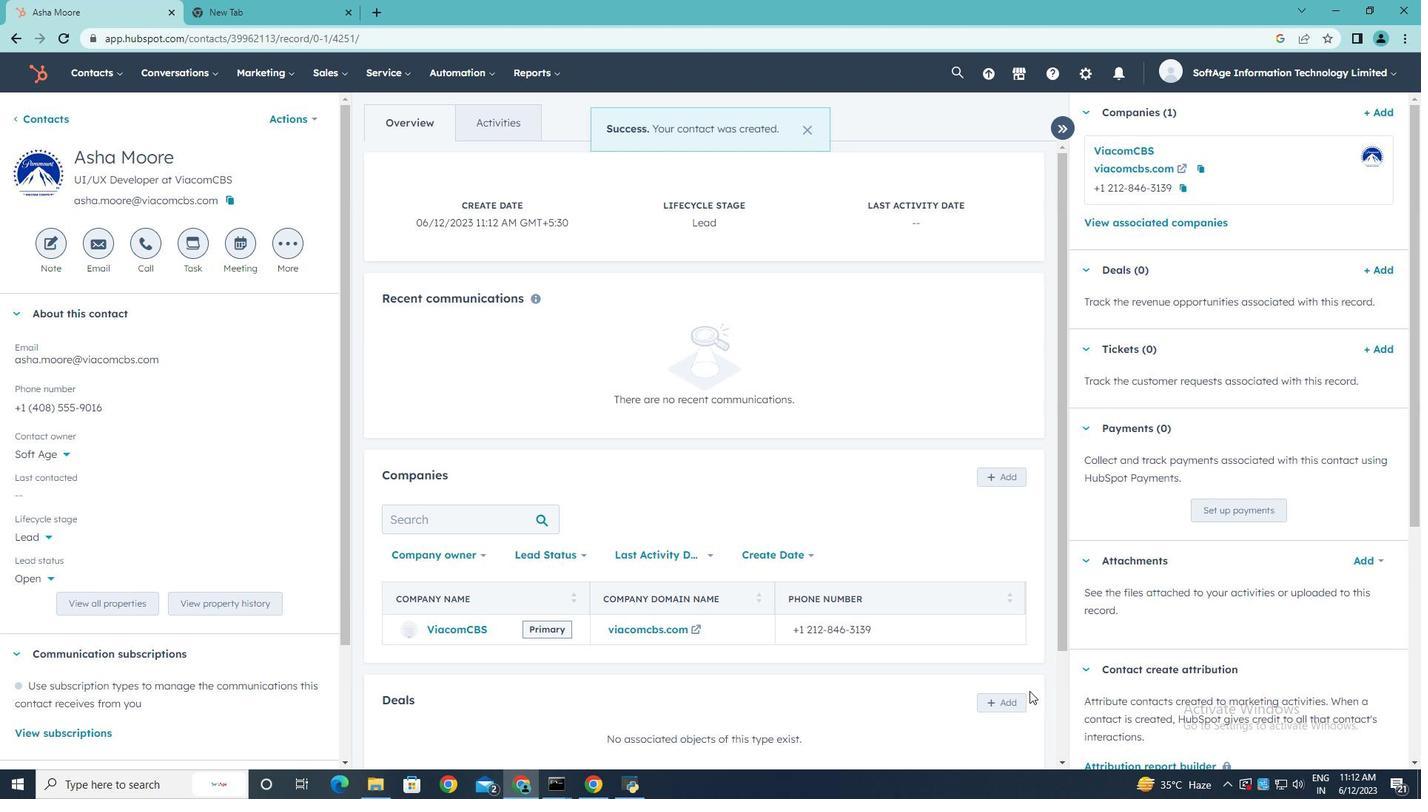 
